 Task: Look for space in Pozoblanco, Spain from 1st June, 2023 to 9th June, 2023 for 4 adults in price range Rs.6000 to Rs.12000. Place can be entire place with 2 bedrooms having 2 beds and 2 bathrooms. Property type can be house, flat, guest house. Booking option can be shelf check-in. Required host language is English.
Action: Mouse moved to (265, 134)
Screenshot: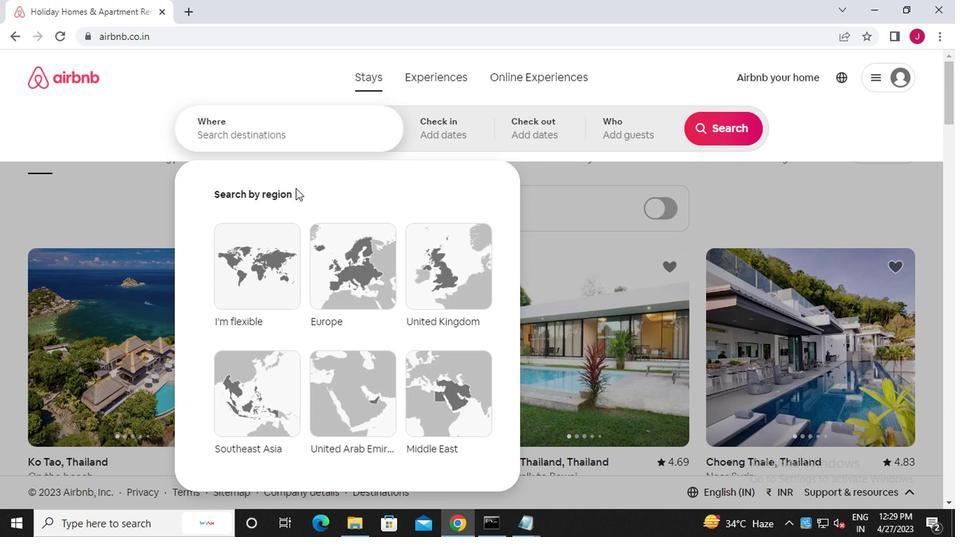 
Action: Mouse pressed left at (265, 134)
Screenshot: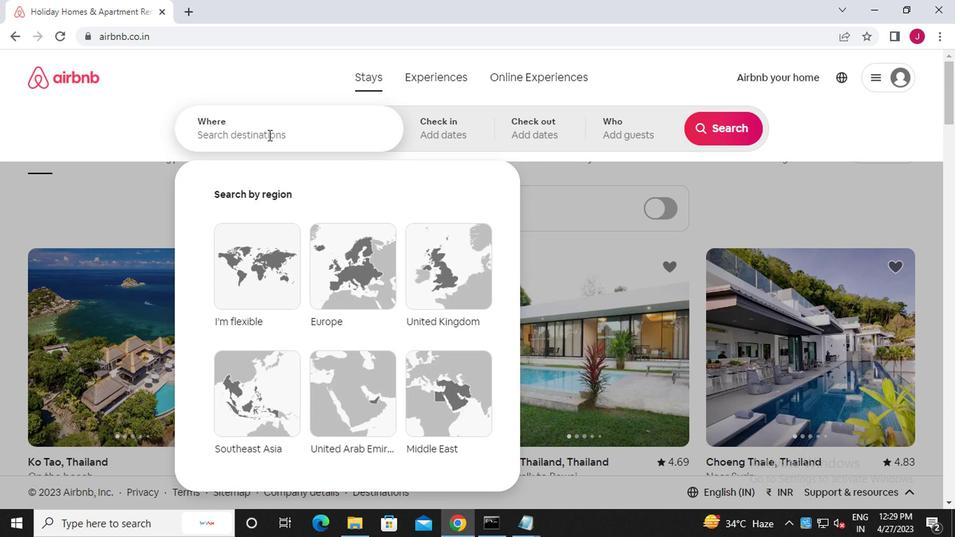 
Action: Key pressed p<Key.caps_lock>ozoblanco
Screenshot: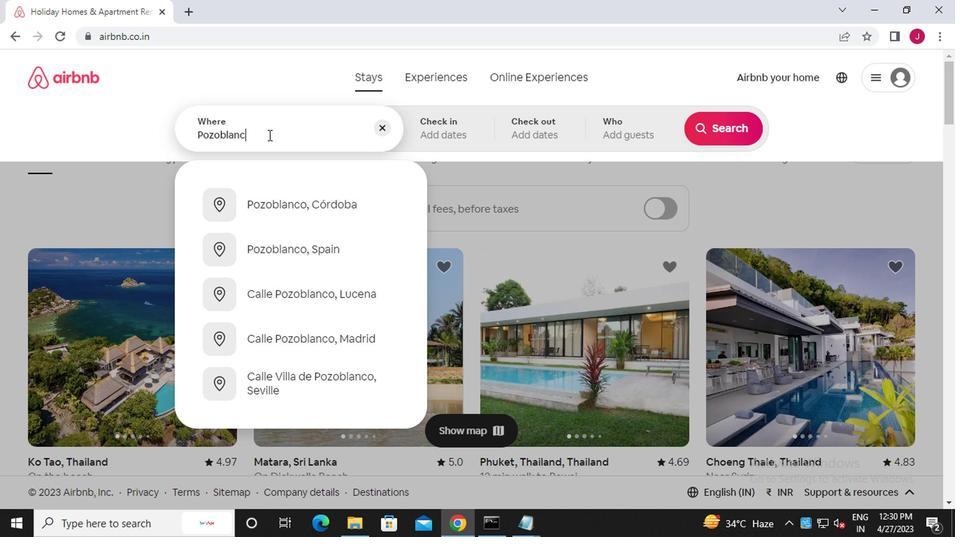 
Action: Mouse moved to (313, 252)
Screenshot: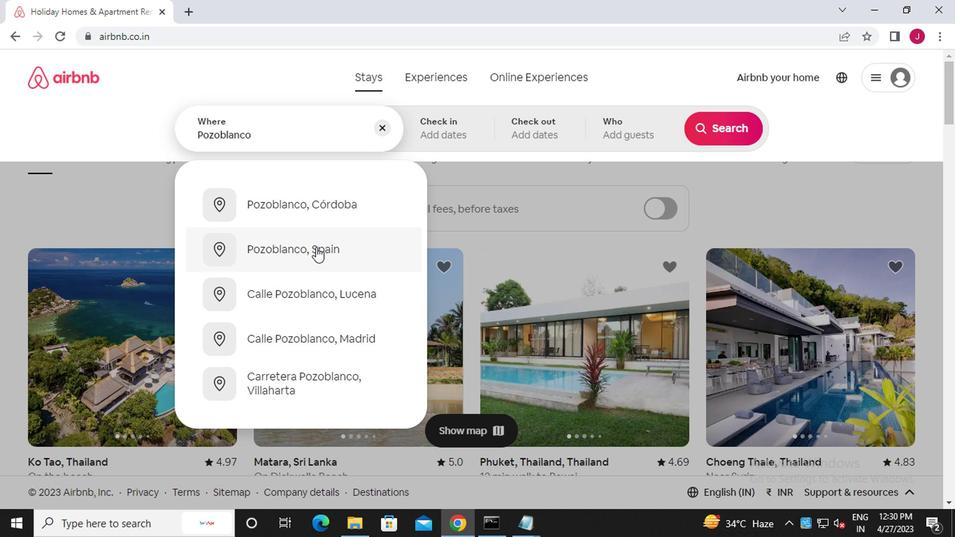 
Action: Mouse pressed left at (313, 252)
Screenshot: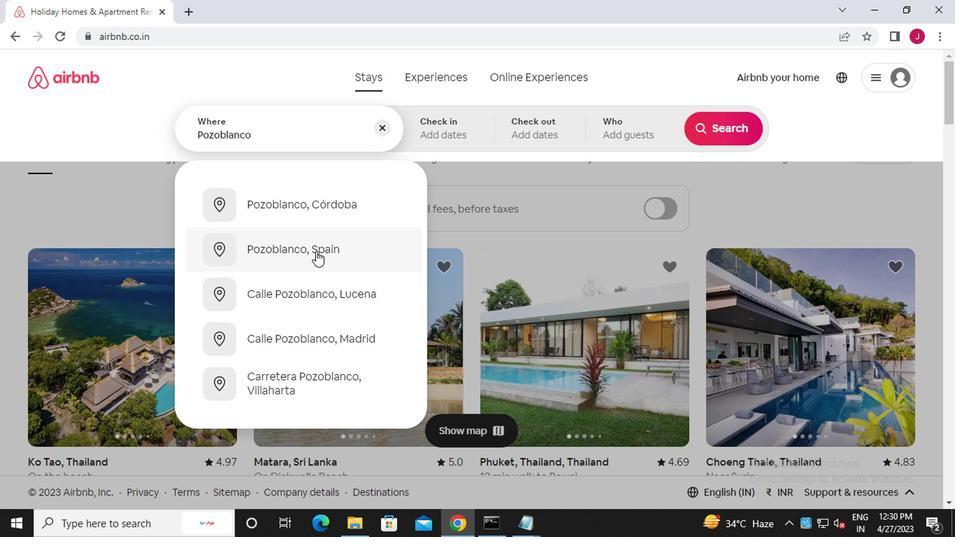
Action: Mouse moved to (714, 244)
Screenshot: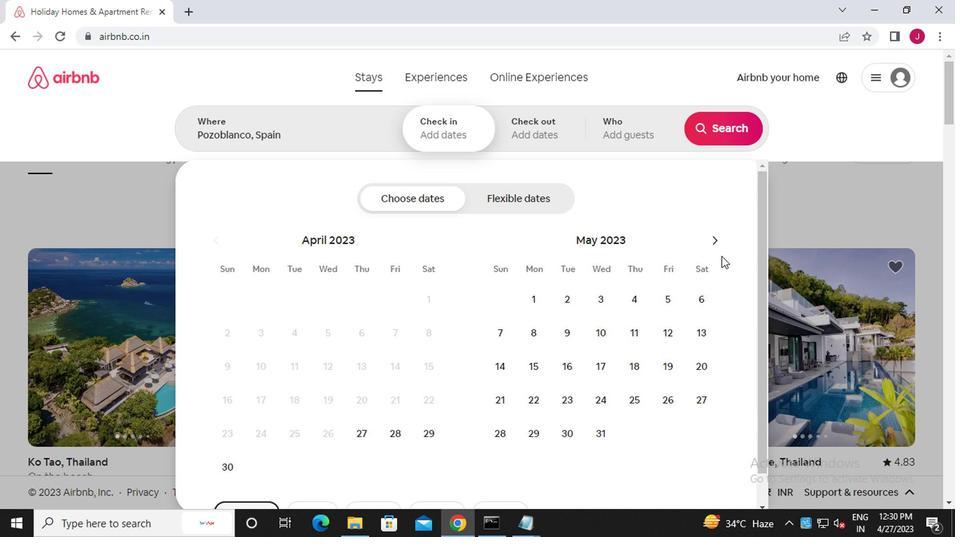 
Action: Mouse pressed left at (714, 244)
Screenshot: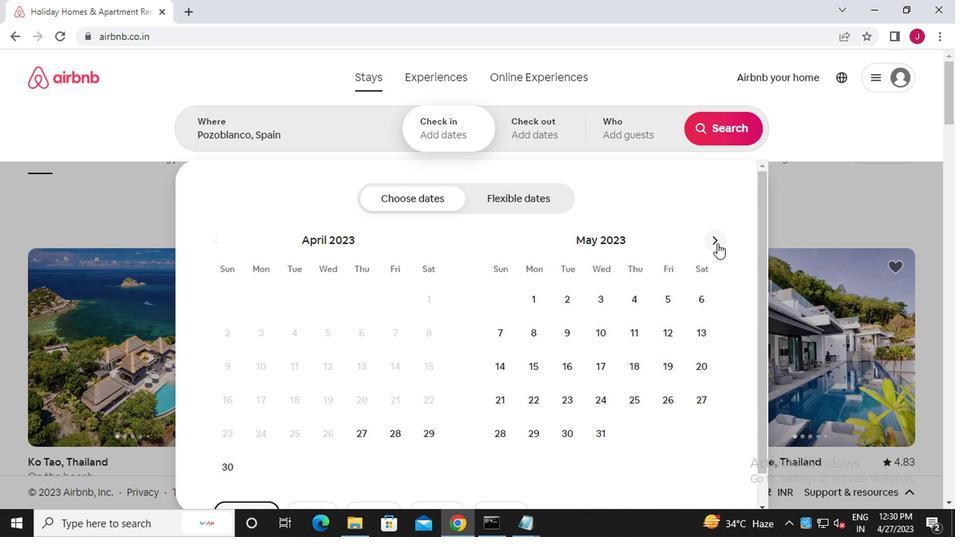 
Action: Mouse moved to (630, 306)
Screenshot: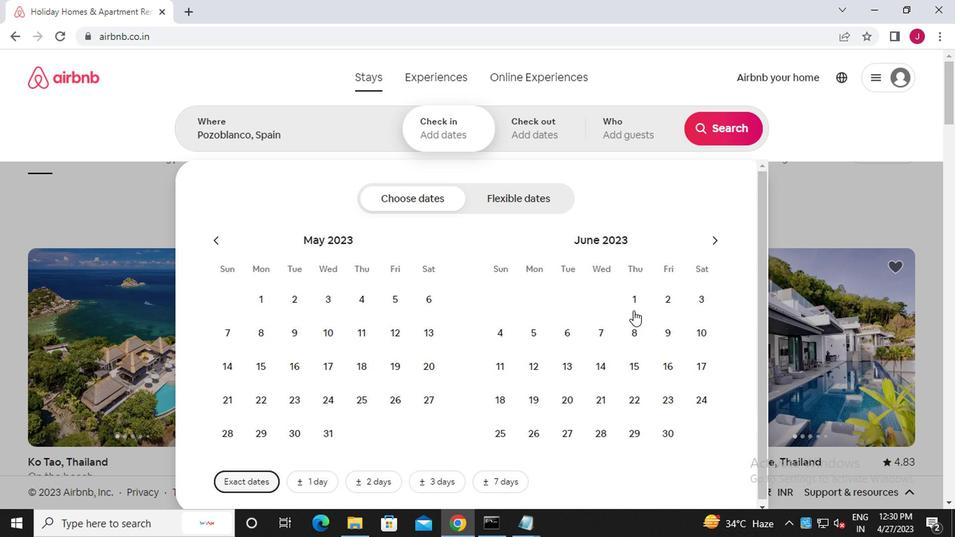 
Action: Mouse pressed left at (630, 306)
Screenshot: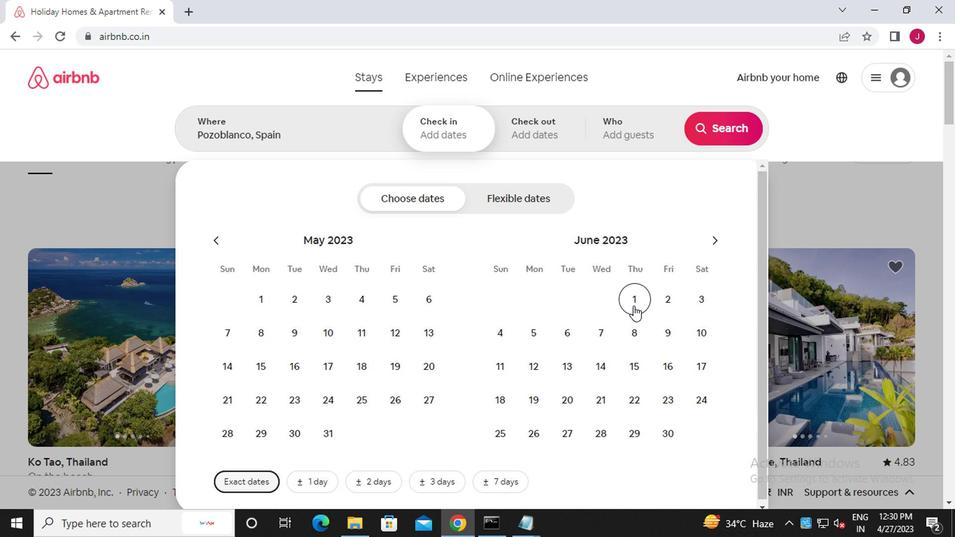 
Action: Mouse moved to (653, 335)
Screenshot: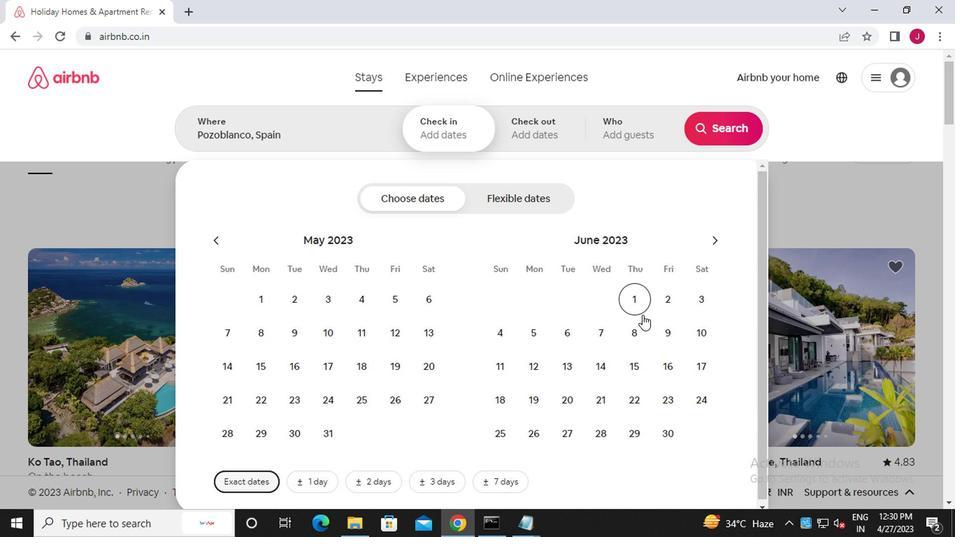 
Action: Mouse pressed left at (653, 335)
Screenshot: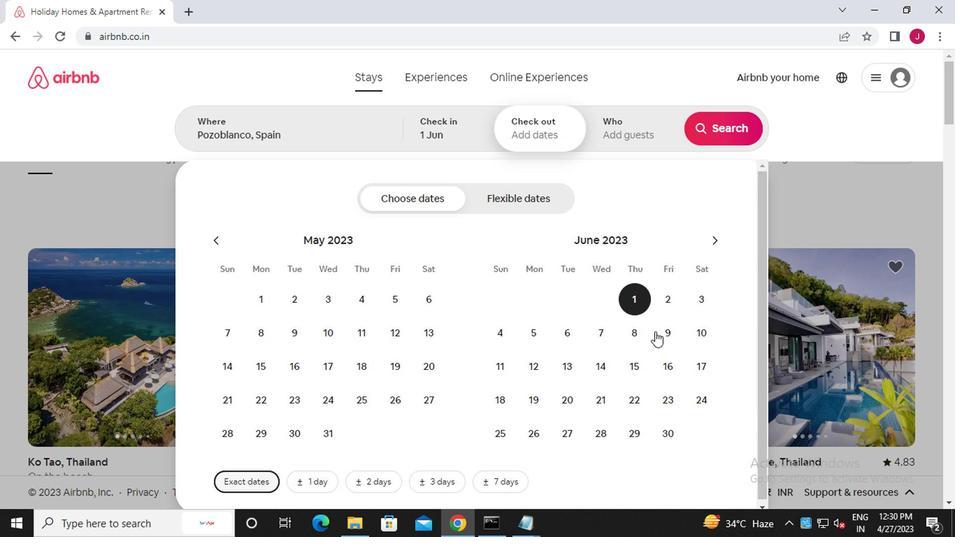 
Action: Mouse moved to (624, 127)
Screenshot: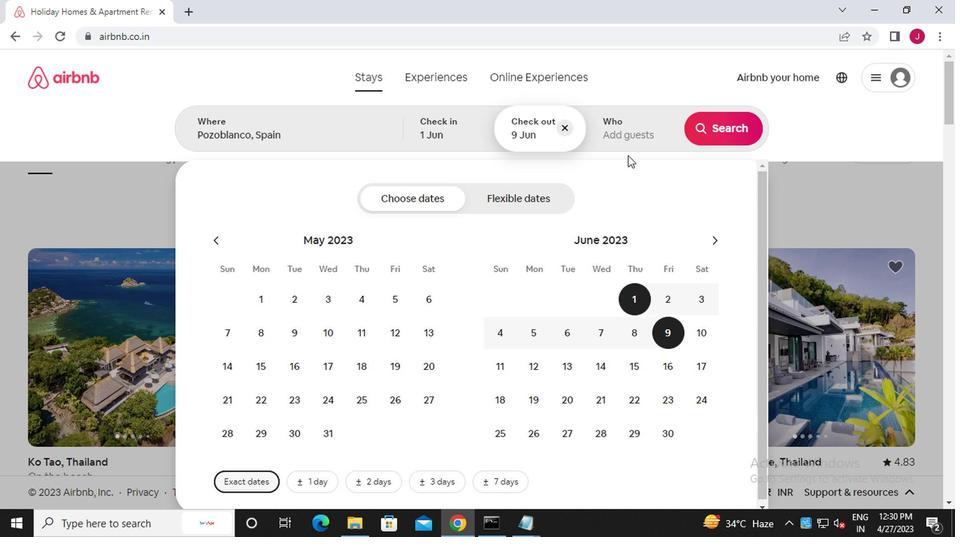 
Action: Mouse pressed left at (624, 127)
Screenshot: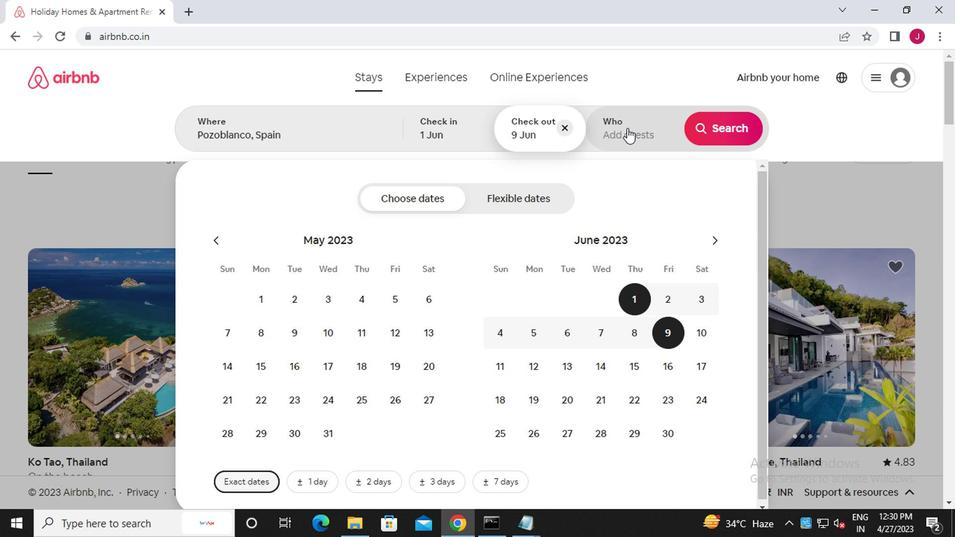 
Action: Mouse moved to (727, 204)
Screenshot: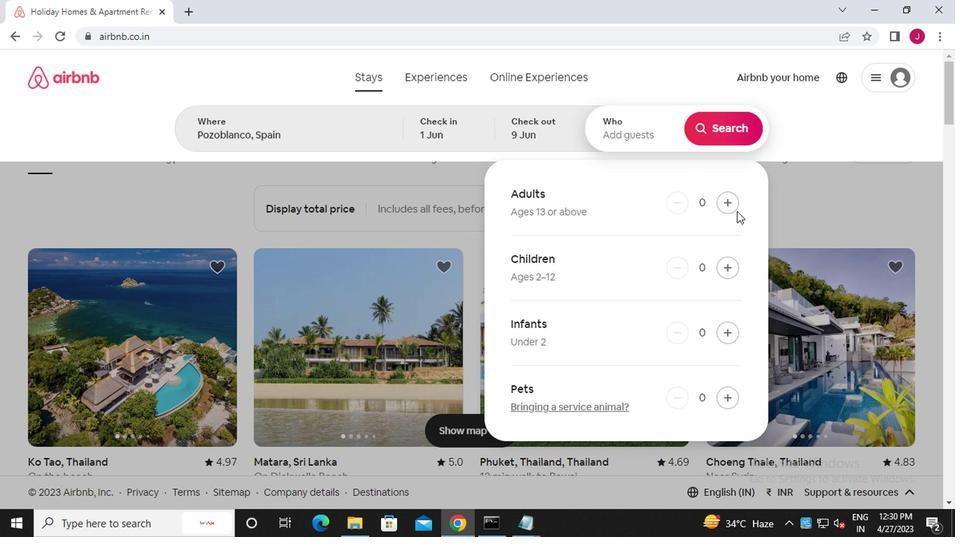 
Action: Mouse pressed left at (727, 204)
Screenshot: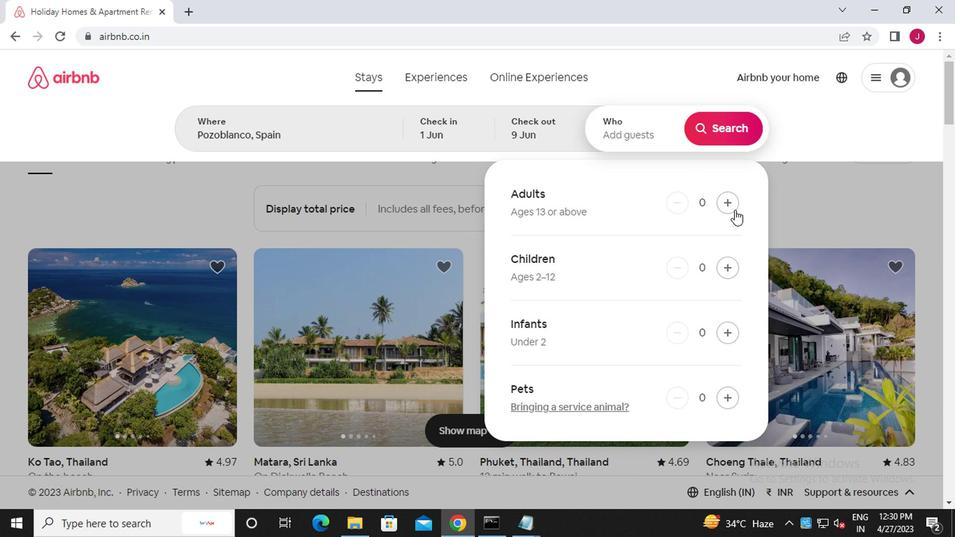 
Action: Mouse pressed left at (727, 204)
Screenshot: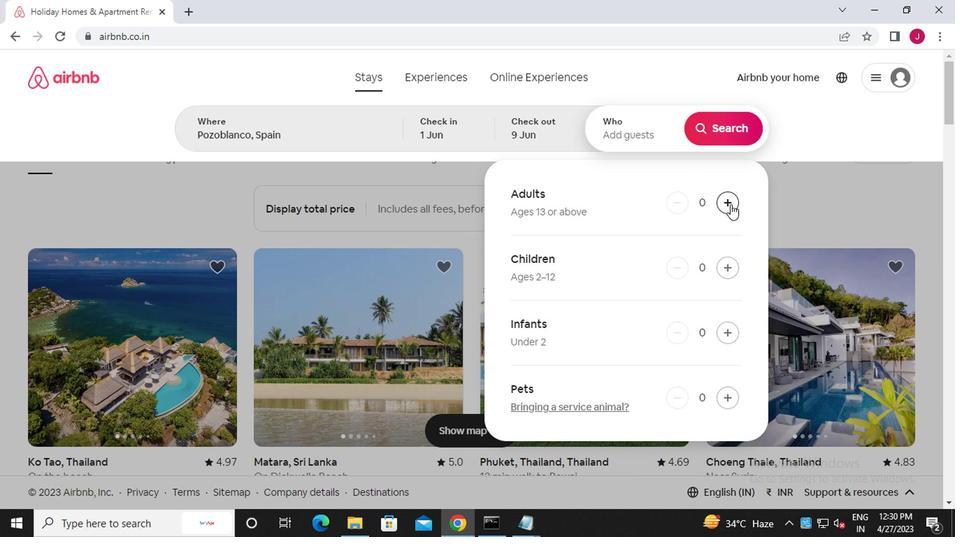 
Action: Mouse pressed left at (727, 204)
Screenshot: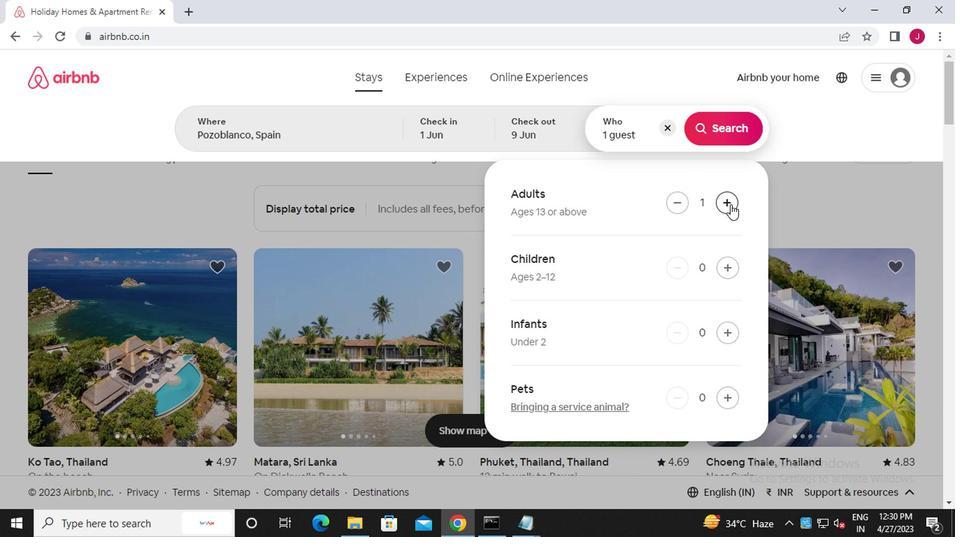 
Action: Mouse pressed left at (727, 204)
Screenshot: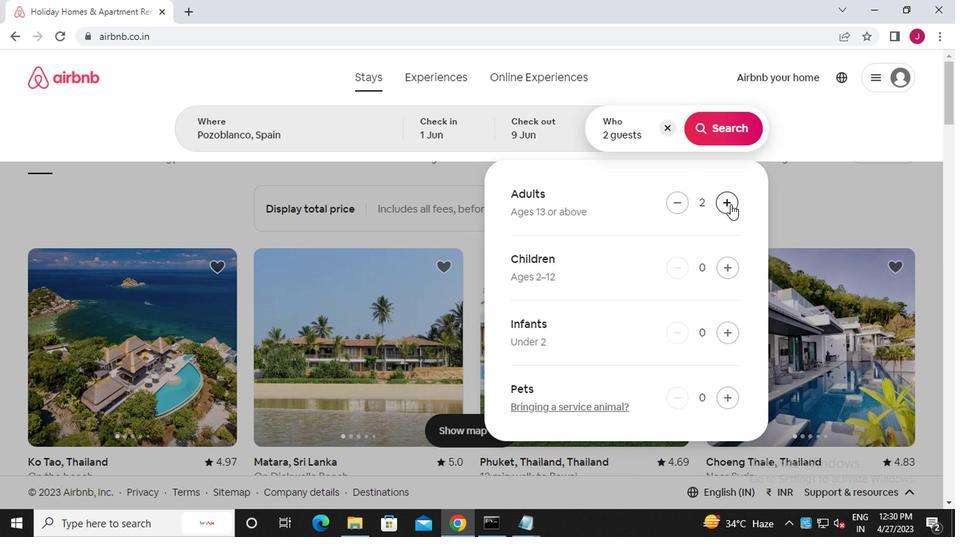 
Action: Mouse moved to (716, 132)
Screenshot: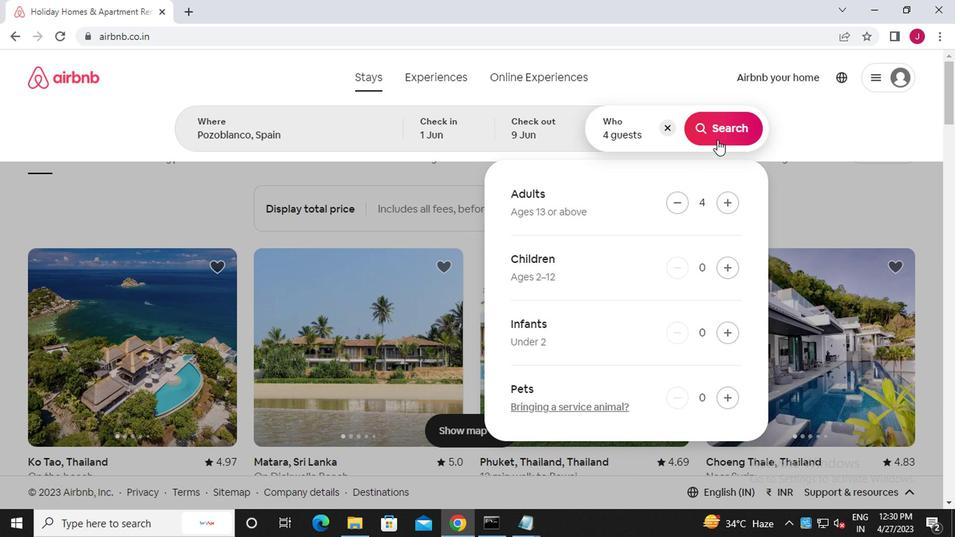 
Action: Mouse pressed left at (716, 132)
Screenshot: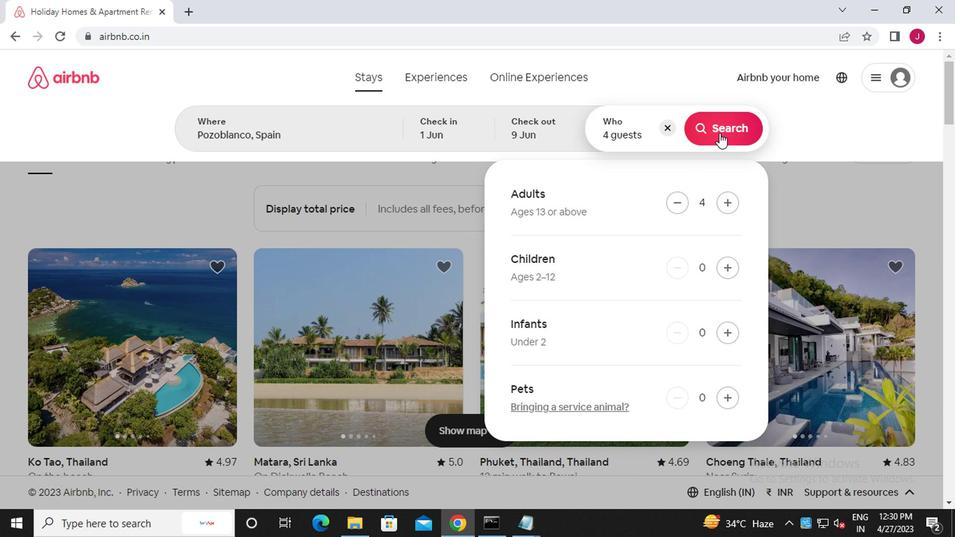 
Action: Mouse moved to (894, 133)
Screenshot: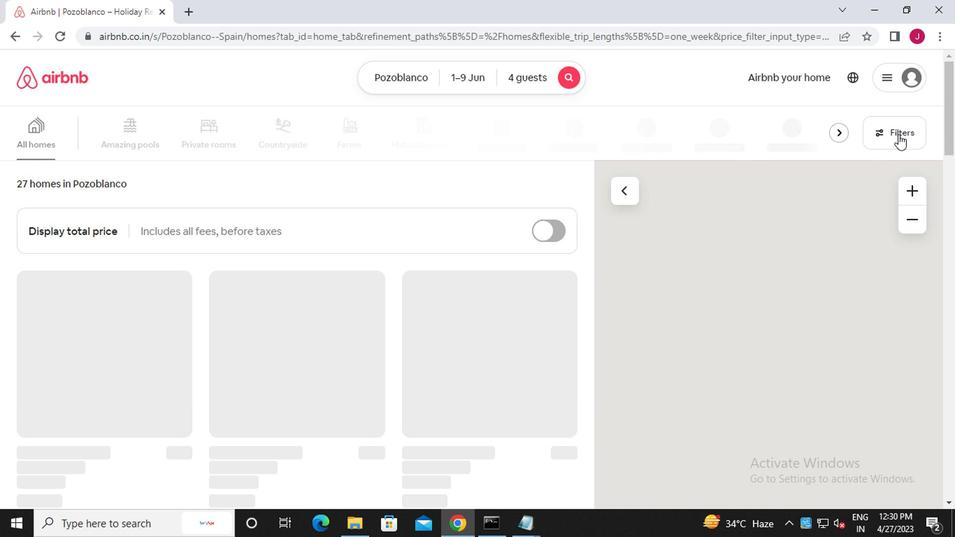 
Action: Mouse pressed left at (894, 133)
Screenshot: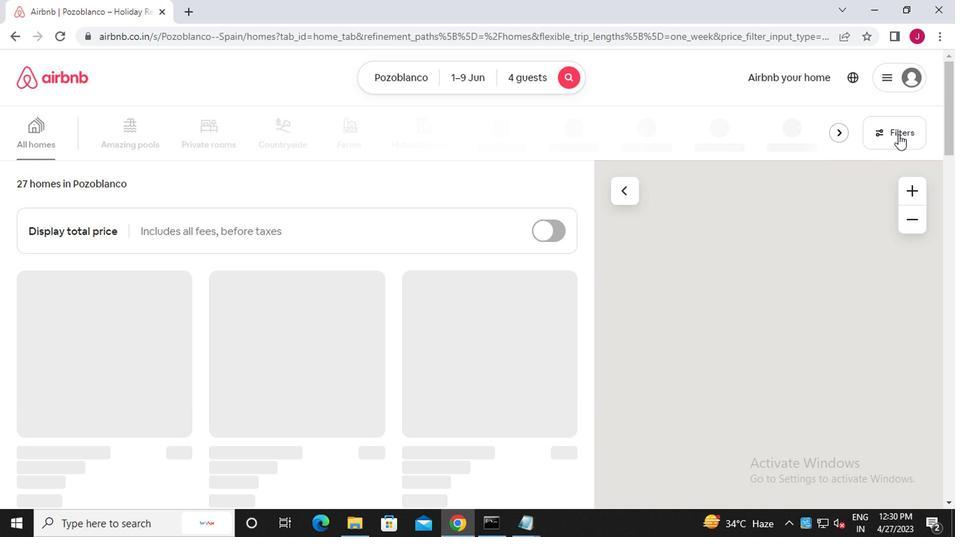 
Action: Mouse moved to (303, 311)
Screenshot: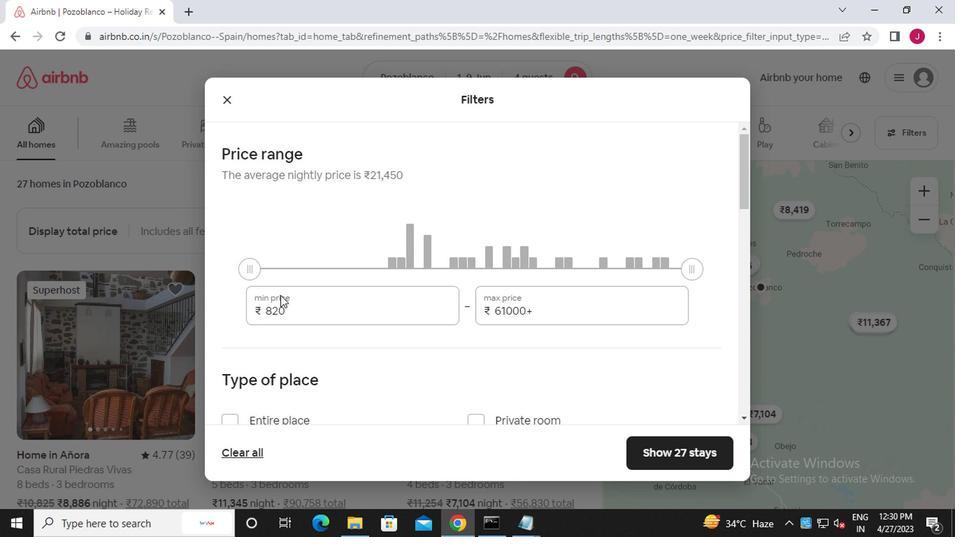 
Action: Mouse pressed left at (303, 311)
Screenshot: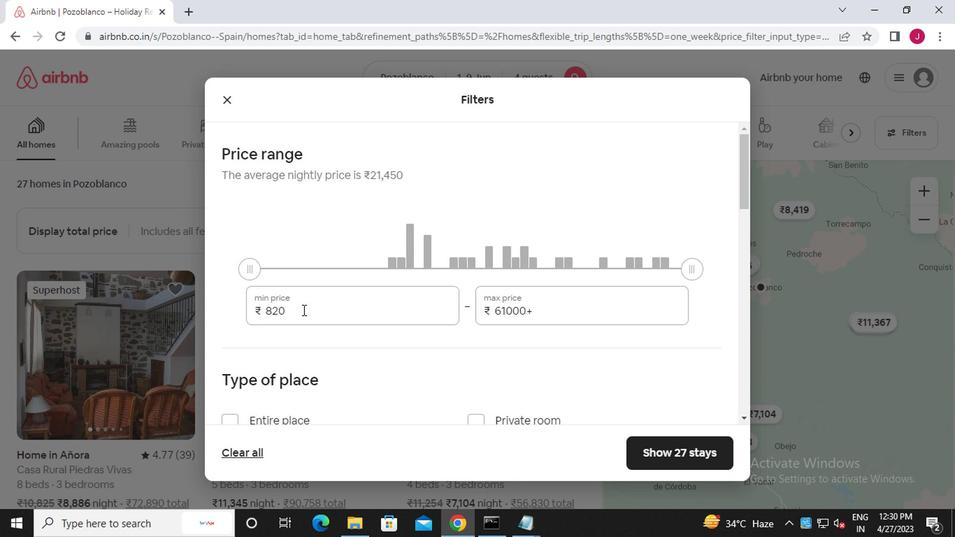 
Action: Mouse moved to (301, 311)
Screenshot: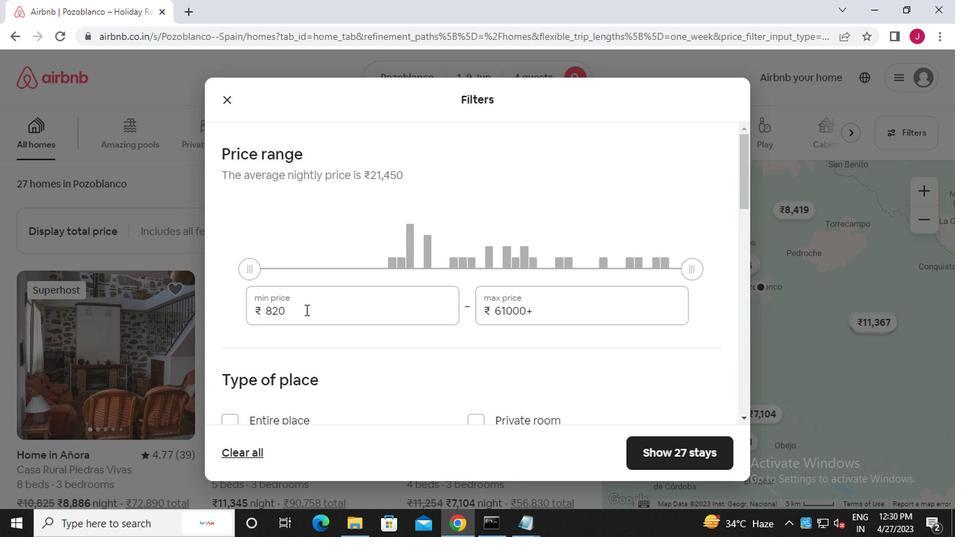
Action: Key pressed <Key.backspace><Key.backspace><Key.backspace><<102>><<96>><<96>><<96>>
Screenshot: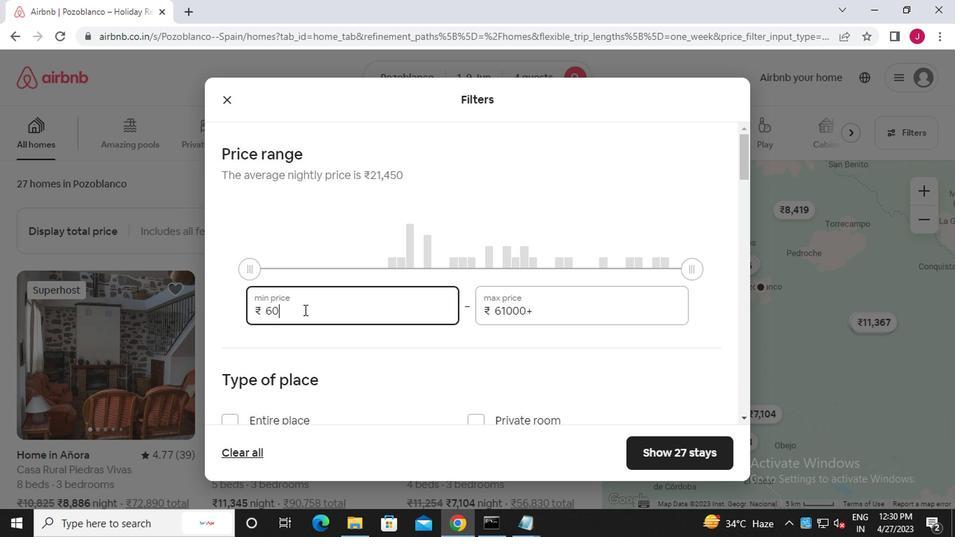 
Action: Mouse moved to (573, 309)
Screenshot: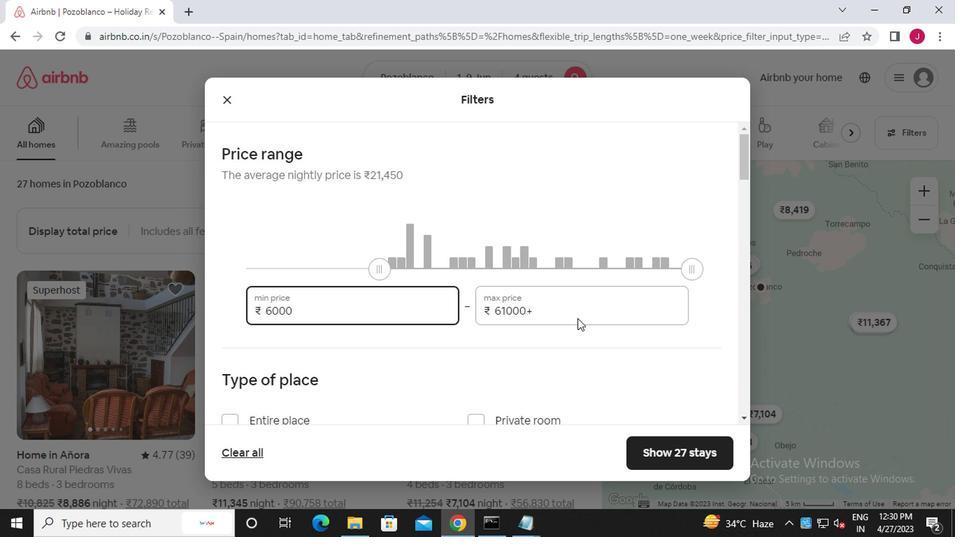 
Action: Mouse pressed left at (573, 309)
Screenshot: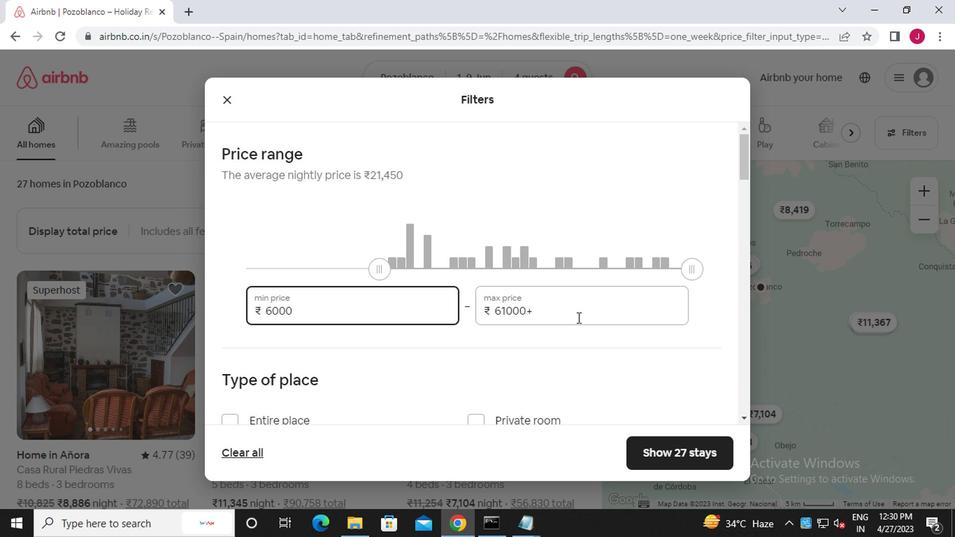
Action: Mouse moved to (558, 308)
Screenshot: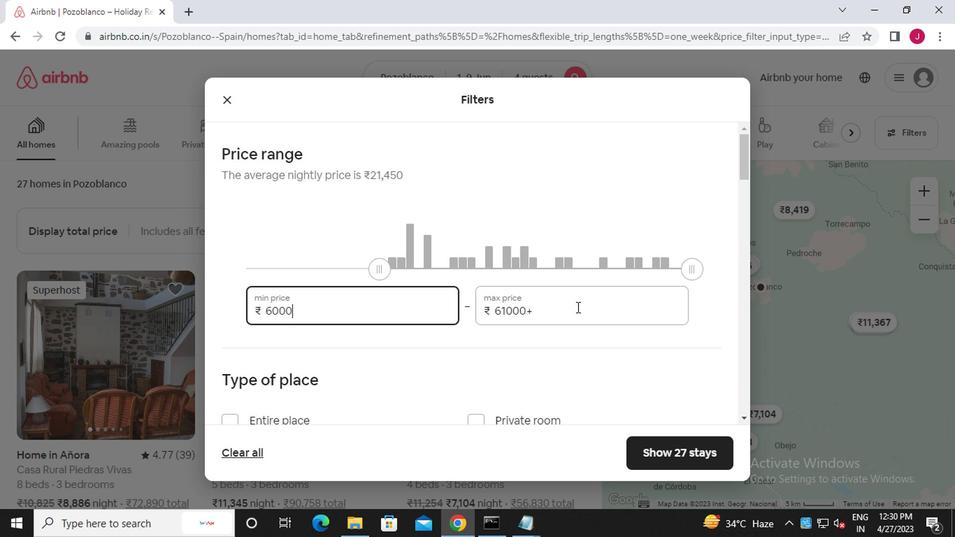 
Action: Key pressed <Key.backspace><Key.backspace><Key.backspace><Key.backspace><Key.backspace><Key.backspace><Key.backspace><Key.backspace><Key.backspace><Key.backspace><<97>><<98>><<96>><<96>><<96>>
Screenshot: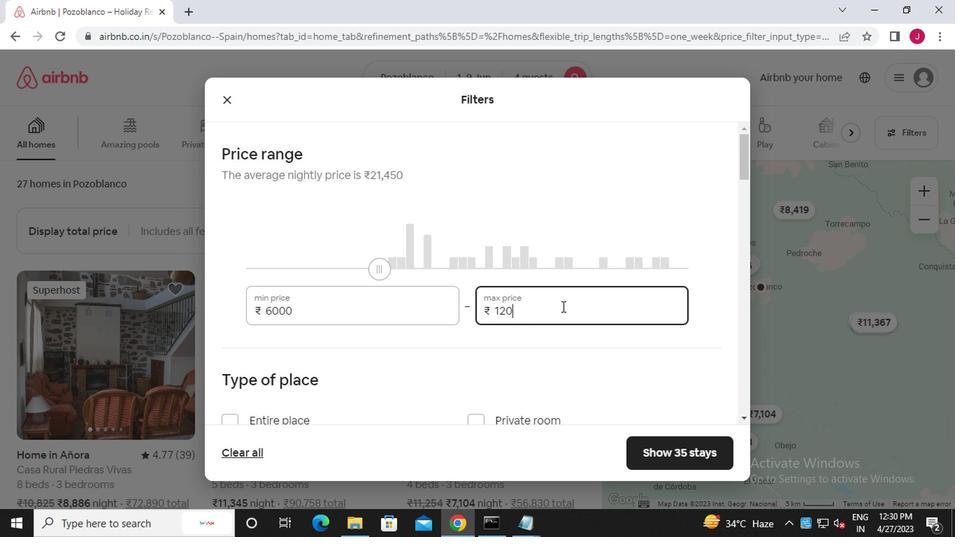 
Action: Mouse moved to (557, 308)
Screenshot: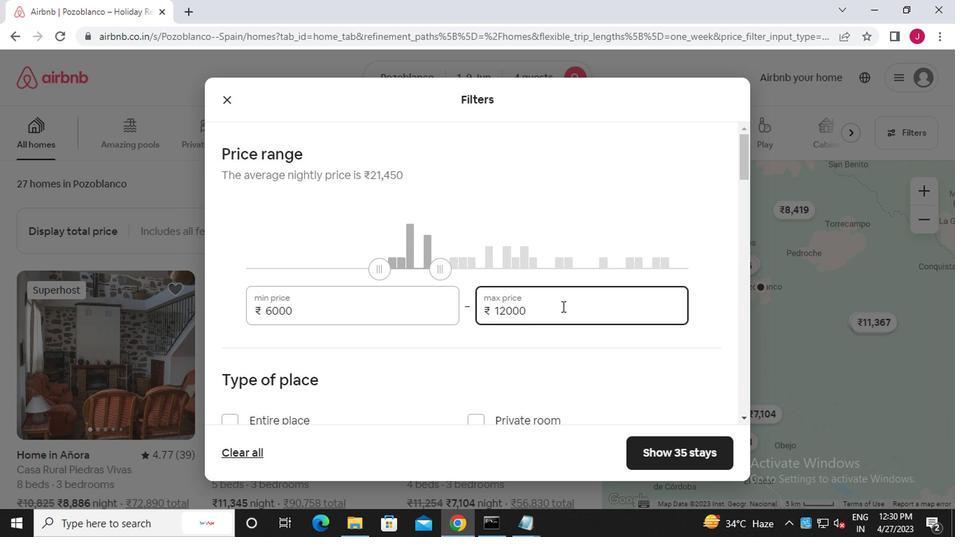 
Action: Mouse scrolled (557, 307) with delta (0, 0)
Screenshot: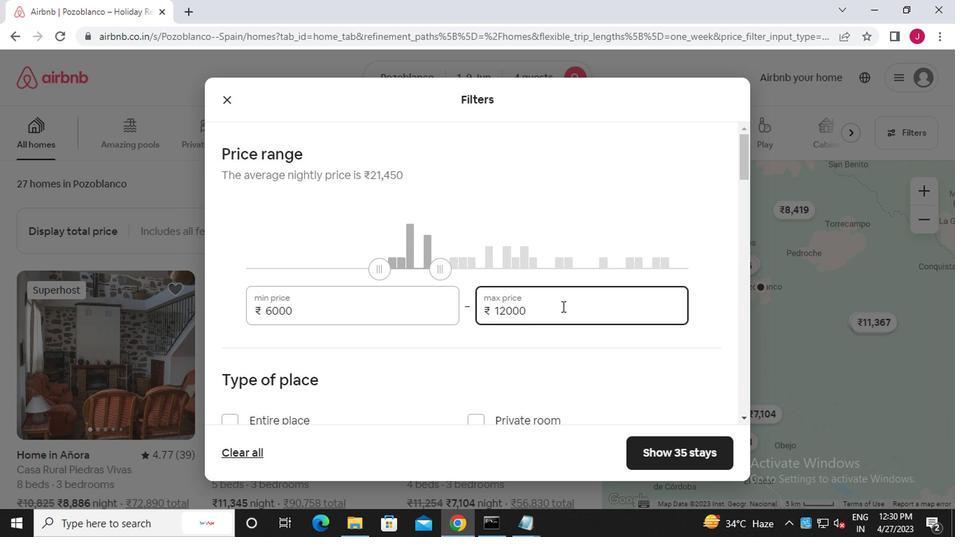 
Action: Mouse scrolled (557, 307) with delta (0, 0)
Screenshot: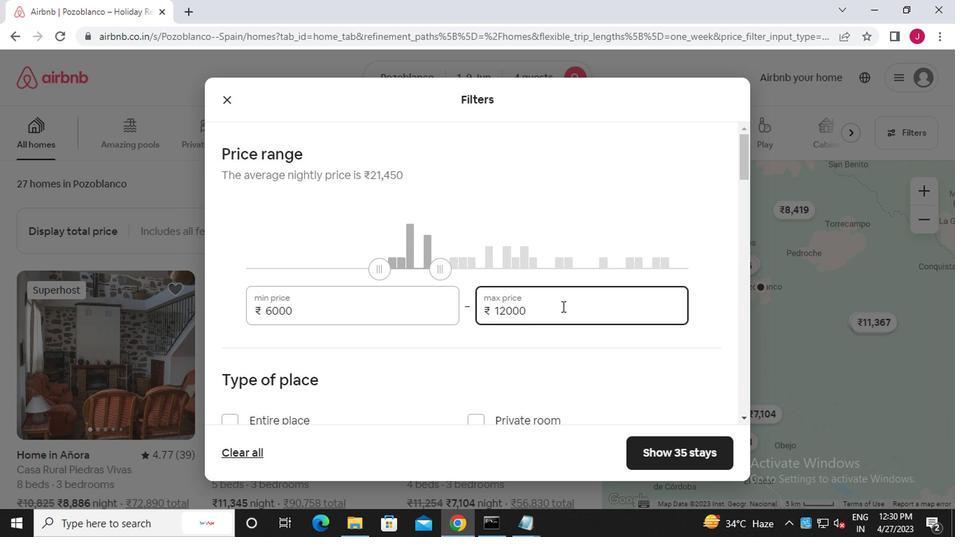 
Action: Mouse moved to (557, 309)
Screenshot: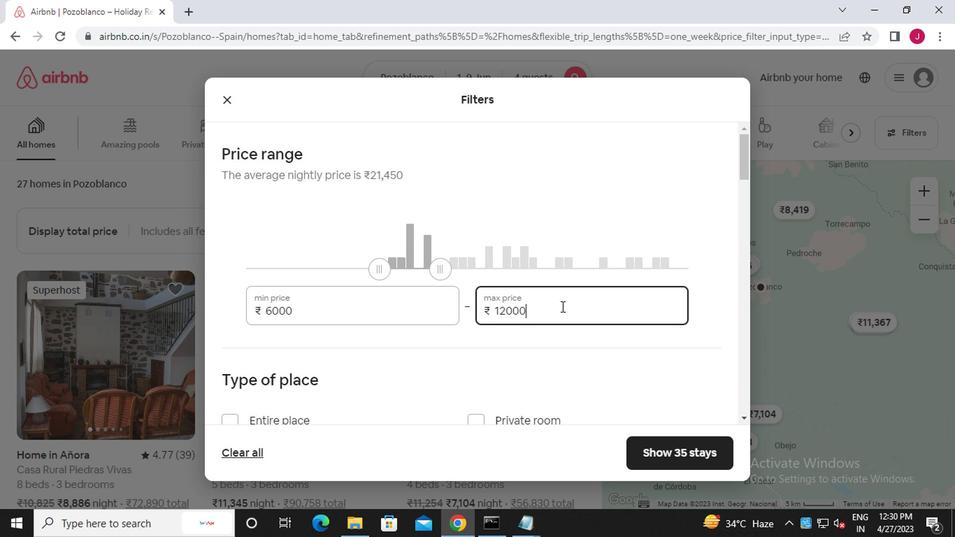 
Action: Mouse scrolled (557, 308) with delta (0, 0)
Screenshot: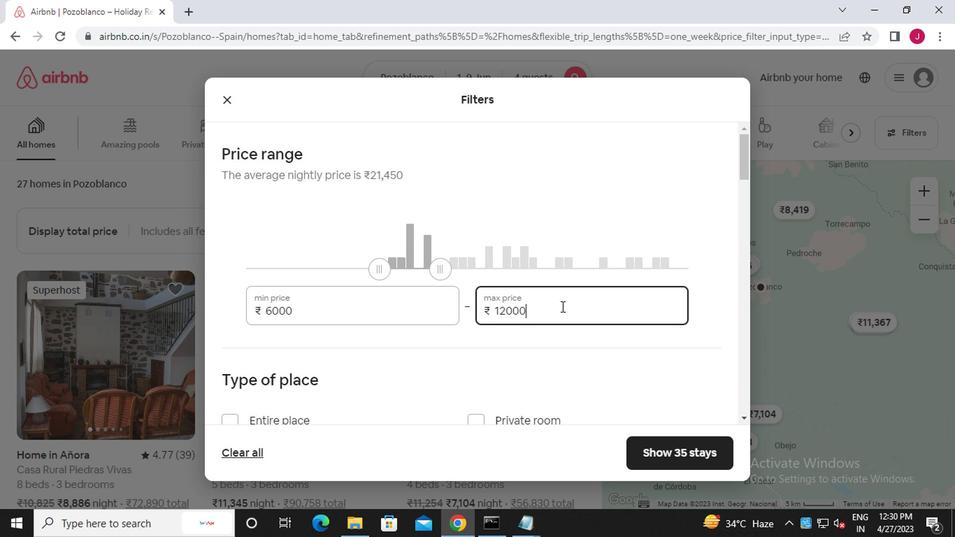 
Action: Mouse moved to (231, 211)
Screenshot: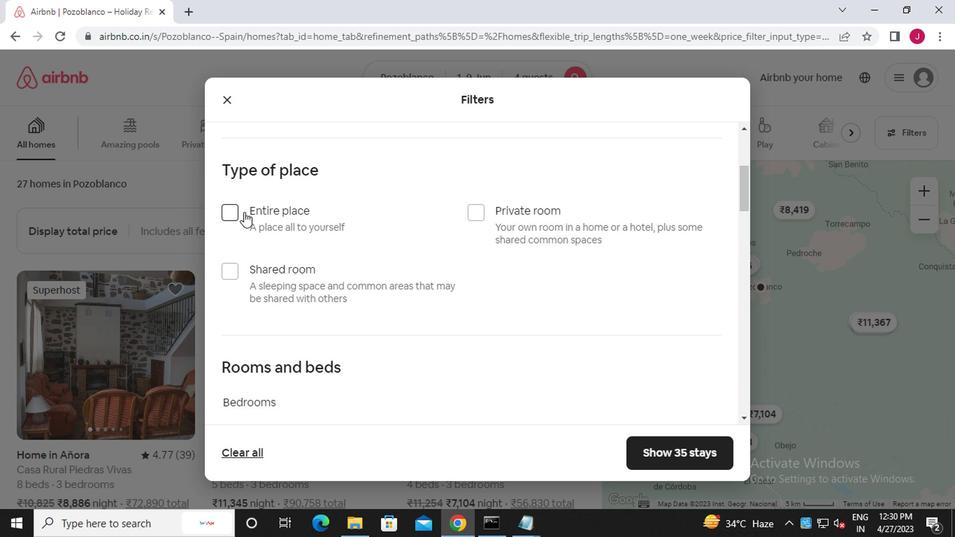 
Action: Mouse pressed left at (231, 211)
Screenshot: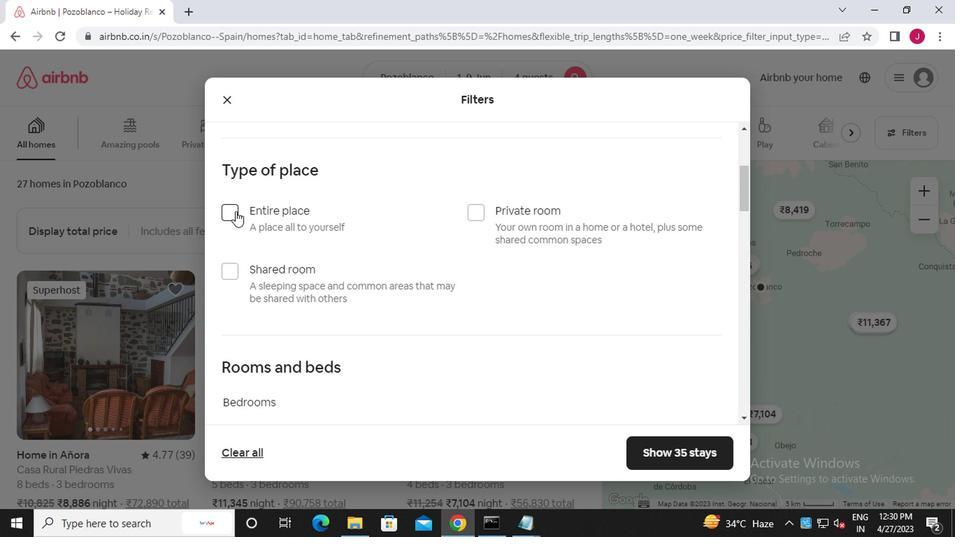 
Action: Mouse moved to (304, 244)
Screenshot: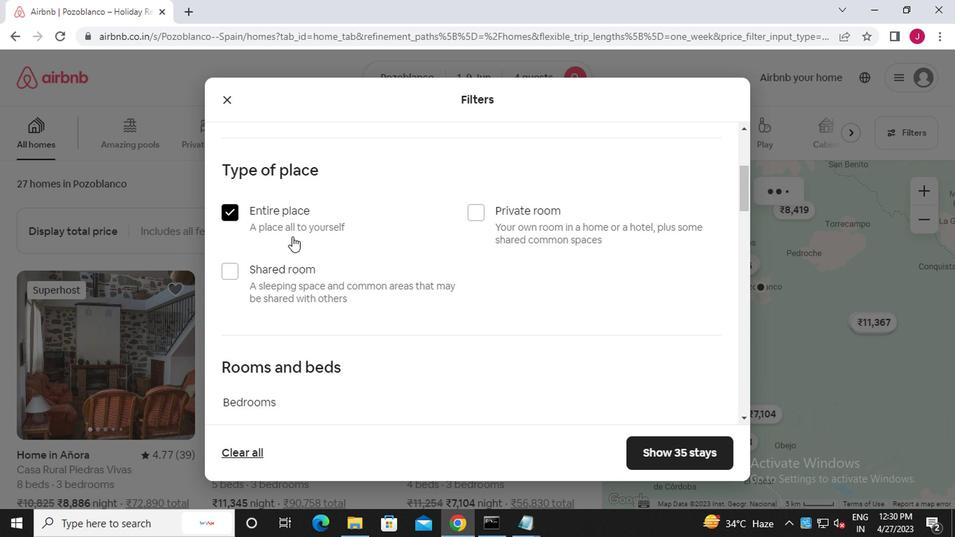 
Action: Mouse scrolled (304, 244) with delta (0, 0)
Screenshot: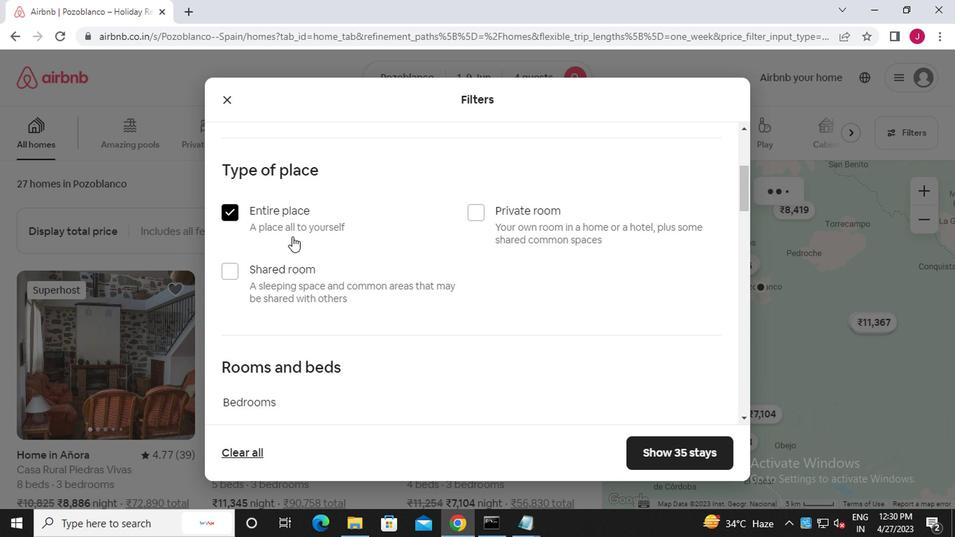 
Action: Mouse moved to (304, 245)
Screenshot: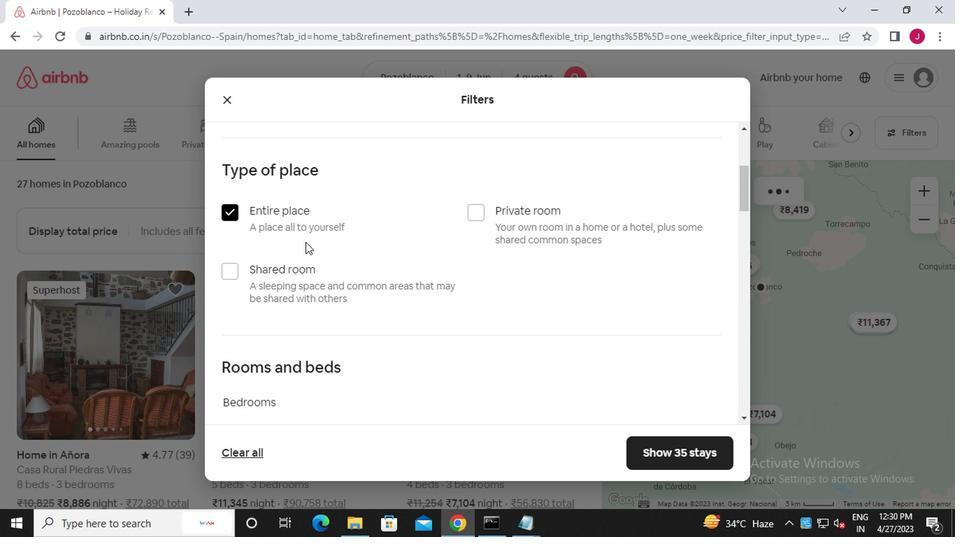 
Action: Mouse scrolled (304, 244) with delta (0, 0)
Screenshot: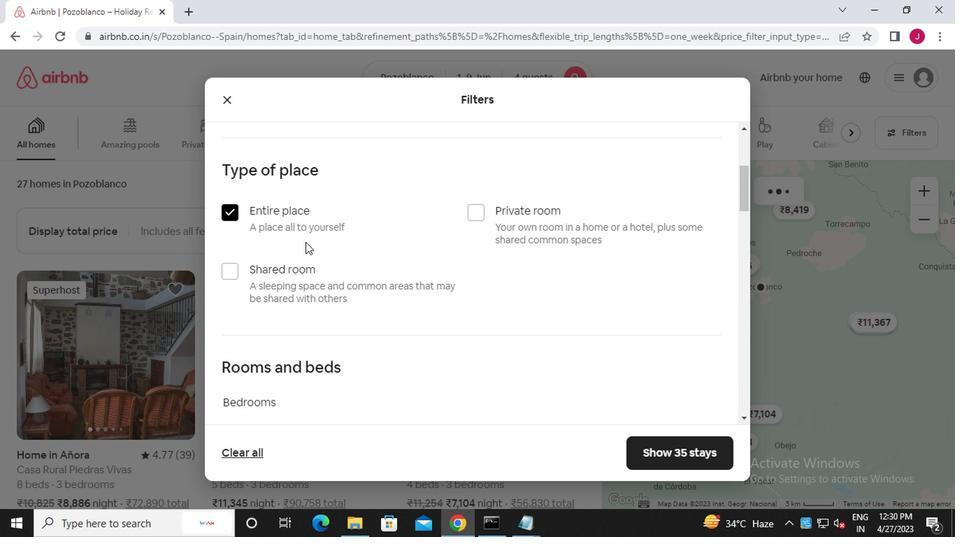 
Action: Mouse moved to (304, 245)
Screenshot: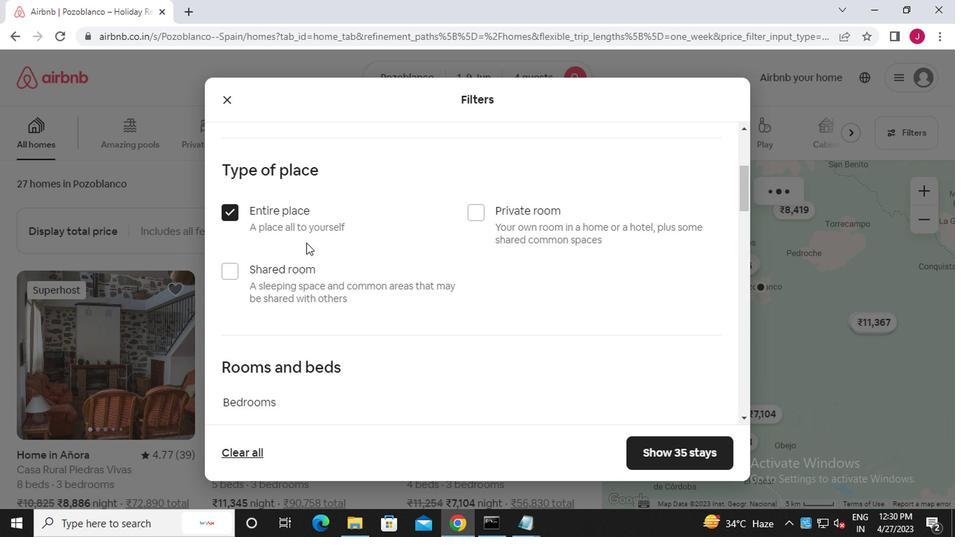 
Action: Mouse scrolled (304, 244) with delta (0, 0)
Screenshot: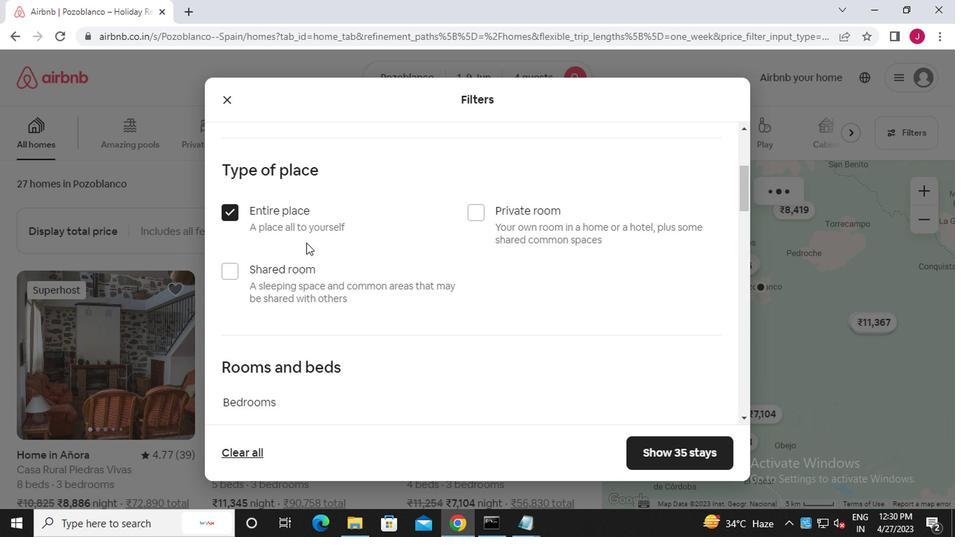 
Action: Mouse scrolled (304, 244) with delta (0, 0)
Screenshot: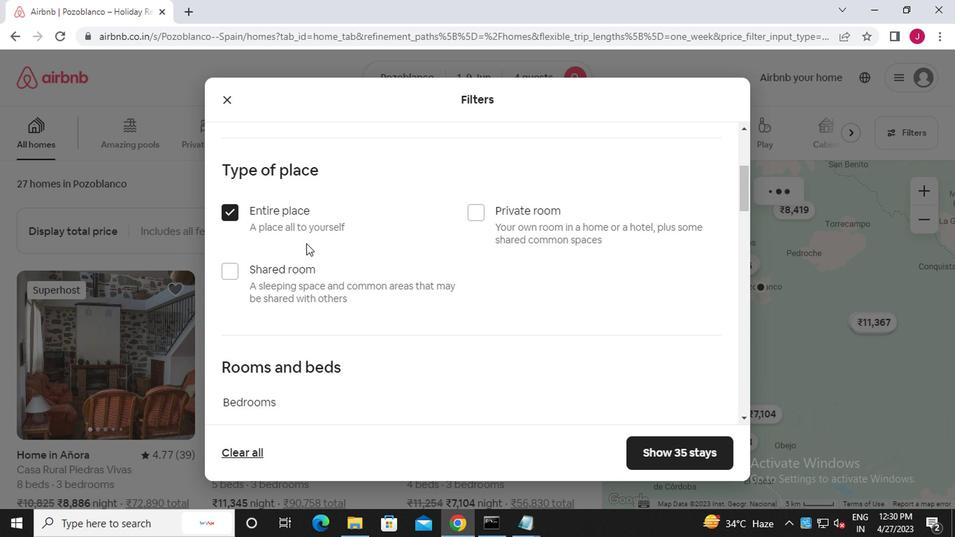 
Action: Mouse moved to (350, 167)
Screenshot: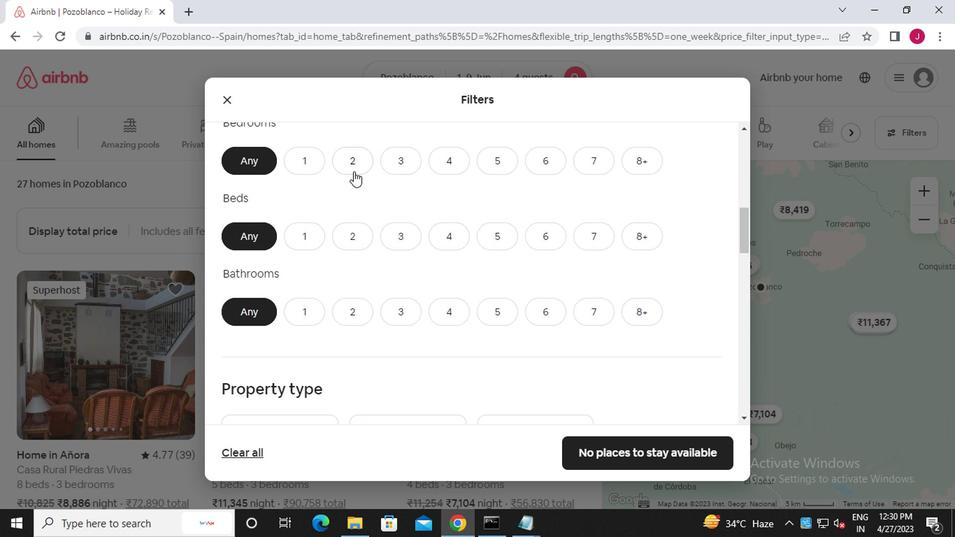 
Action: Mouse pressed left at (350, 167)
Screenshot: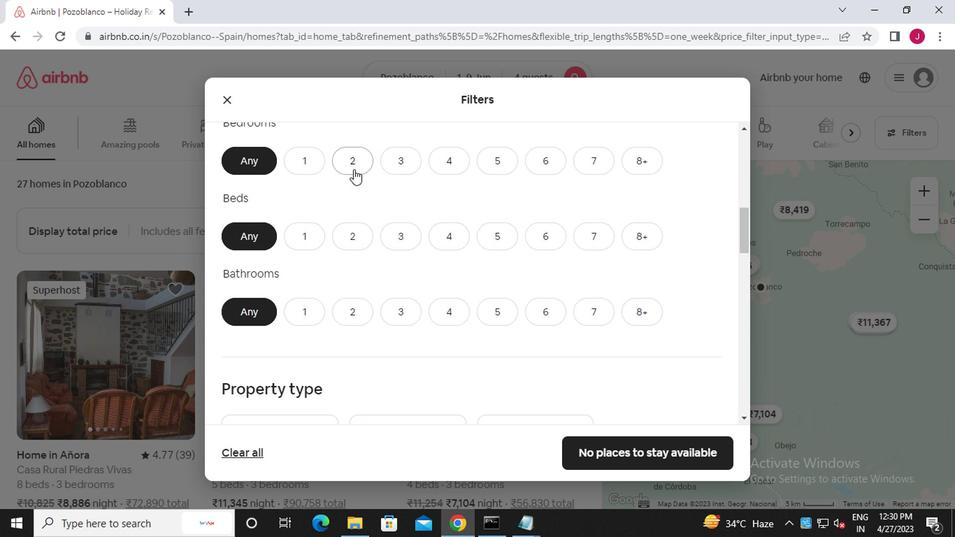 
Action: Mouse moved to (350, 240)
Screenshot: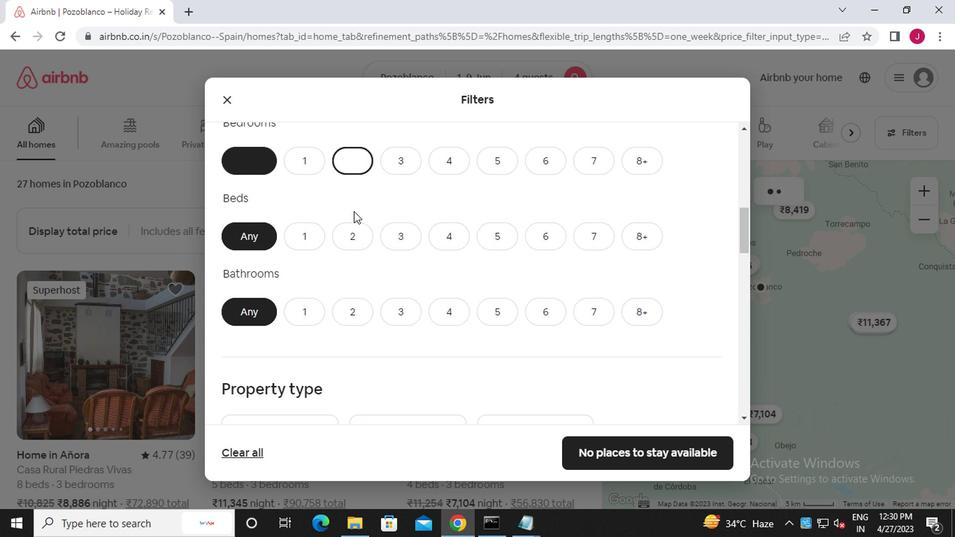 
Action: Mouse pressed left at (350, 240)
Screenshot: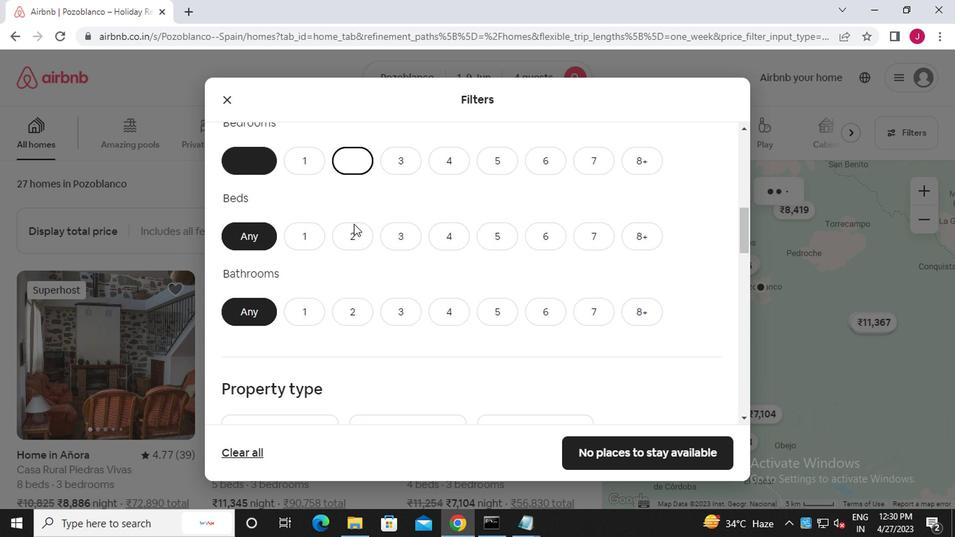 
Action: Mouse moved to (351, 304)
Screenshot: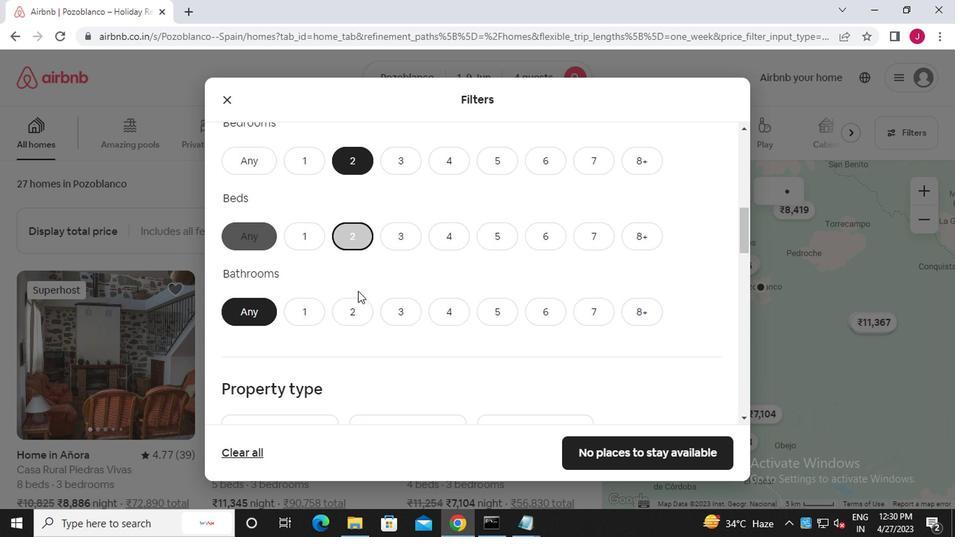 
Action: Mouse pressed left at (351, 304)
Screenshot: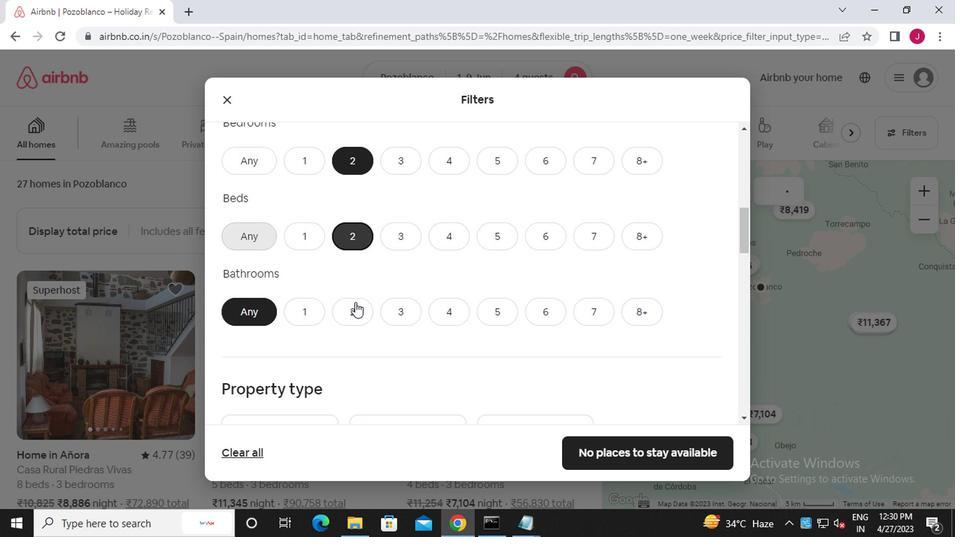 
Action: Mouse moved to (364, 316)
Screenshot: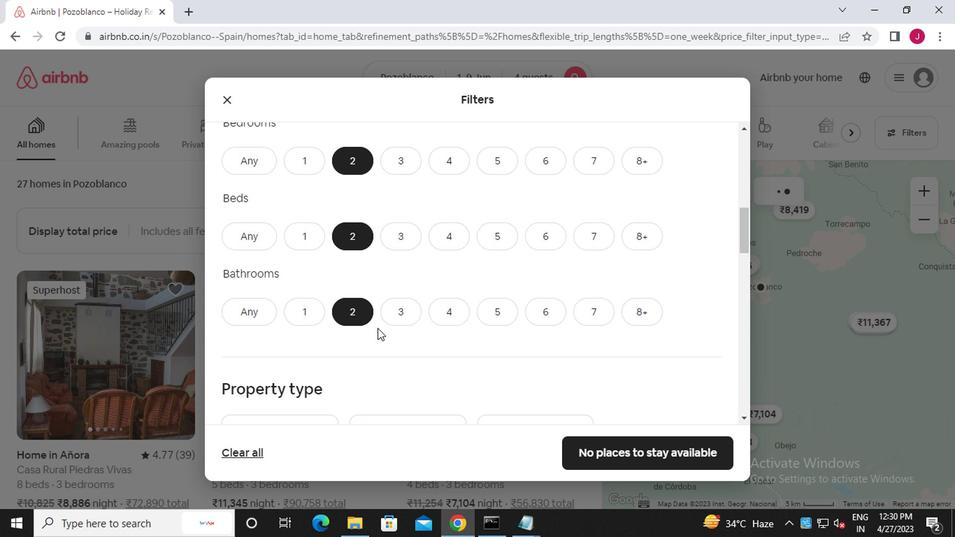 
Action: Mouse scrolled (364, 315) with delta (0, 0)
Screenshot: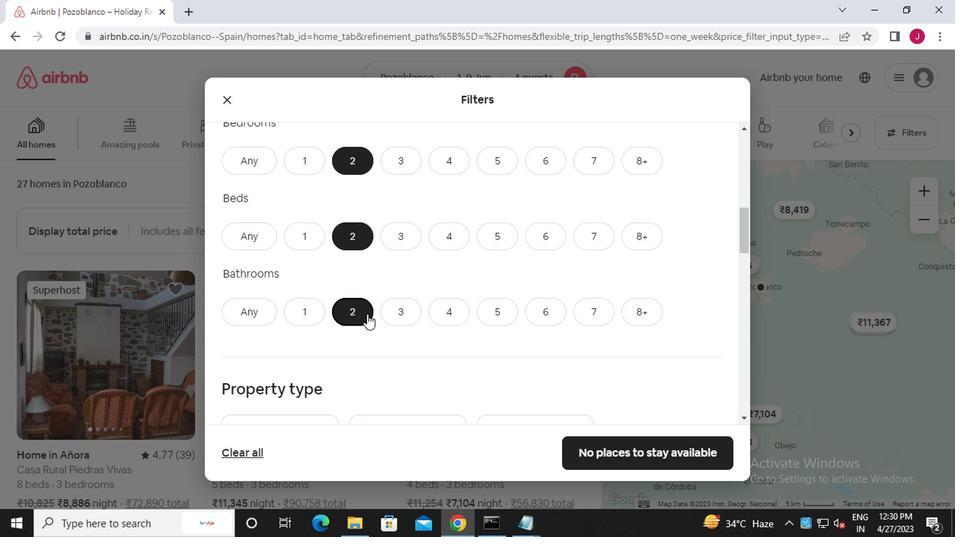 
Action: Mouse scrolled (364, 315) with delta (0, 0)
Screenshot: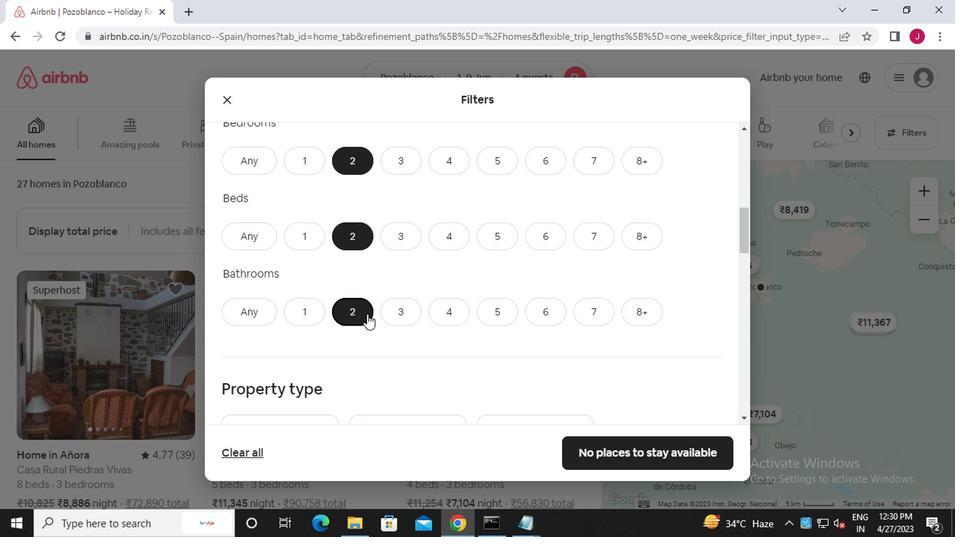 
Action: Mouse scrolled (364, 315) with delta (0, 0)
Screenshot: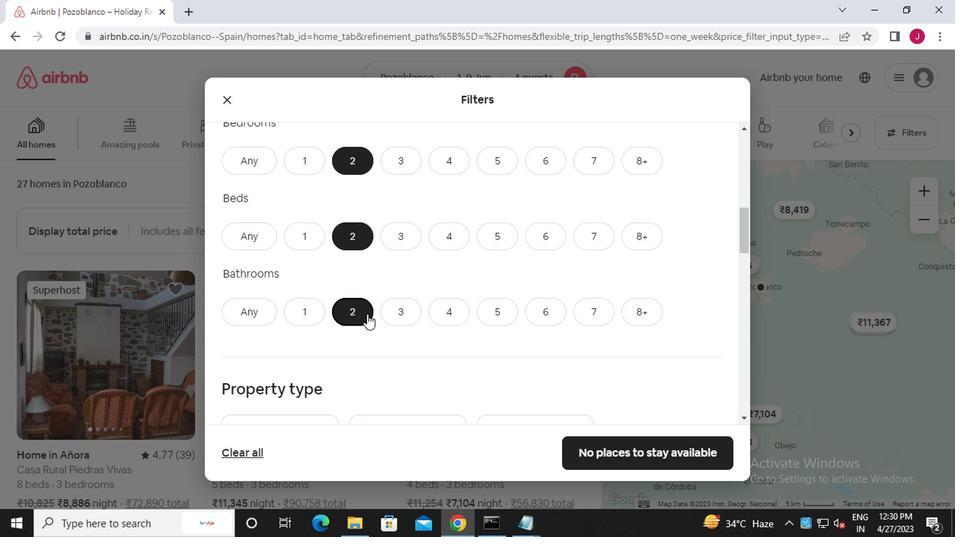 
Action: Mouse moved to (278, 262)
Screenshot: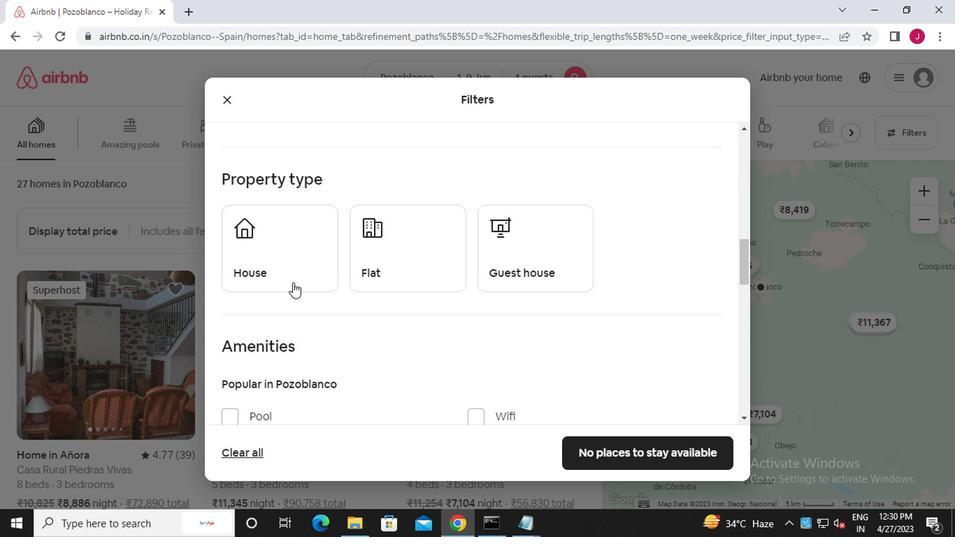 
Action: Mouse pressed left at (278, 262)
Screenshot: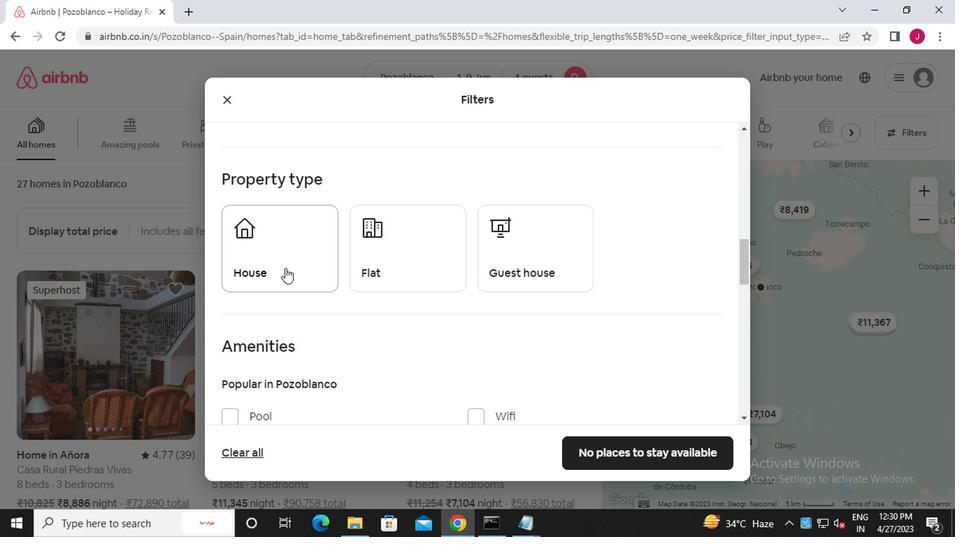 
Action: Mouse moved to (369, 267)
Screenshot: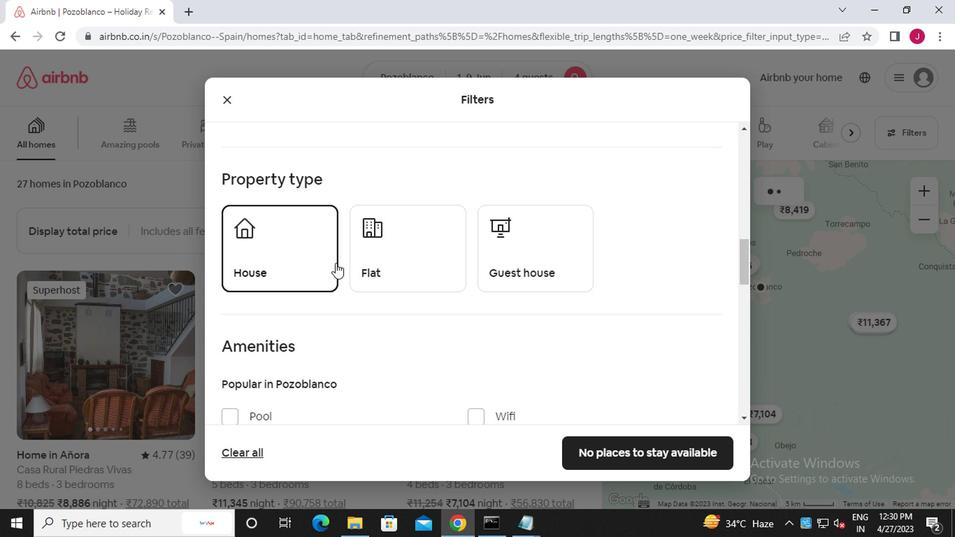 
Action: Mouse pressed left at (369, 267)
Screenshot: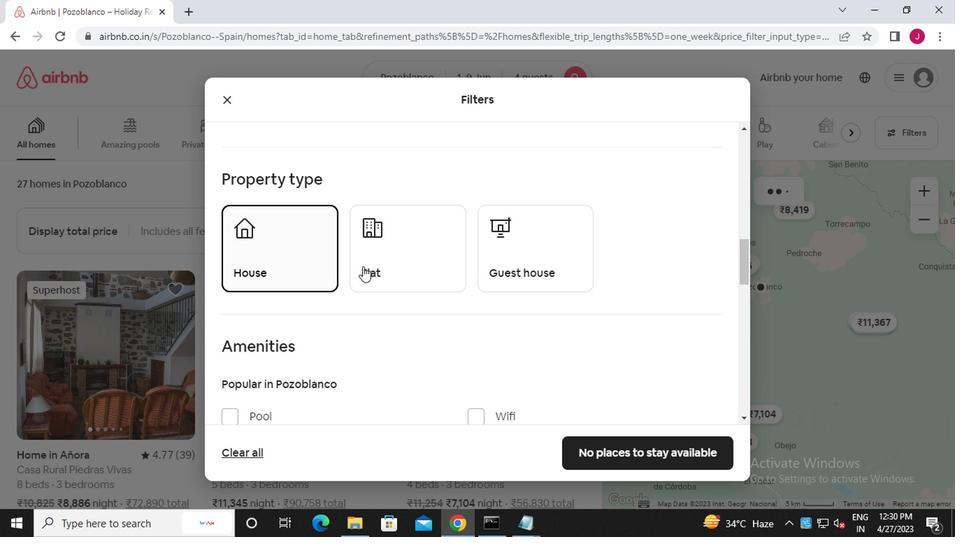 
Action: Mouse moved to (501, 264)
Screenshot: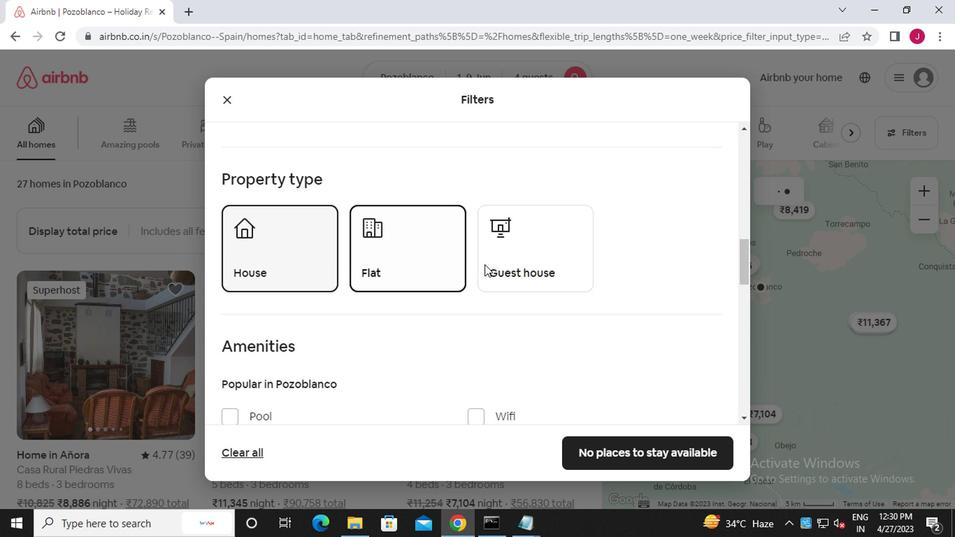 
Action: Mouse pressed left at (501, 264)
Screenshot: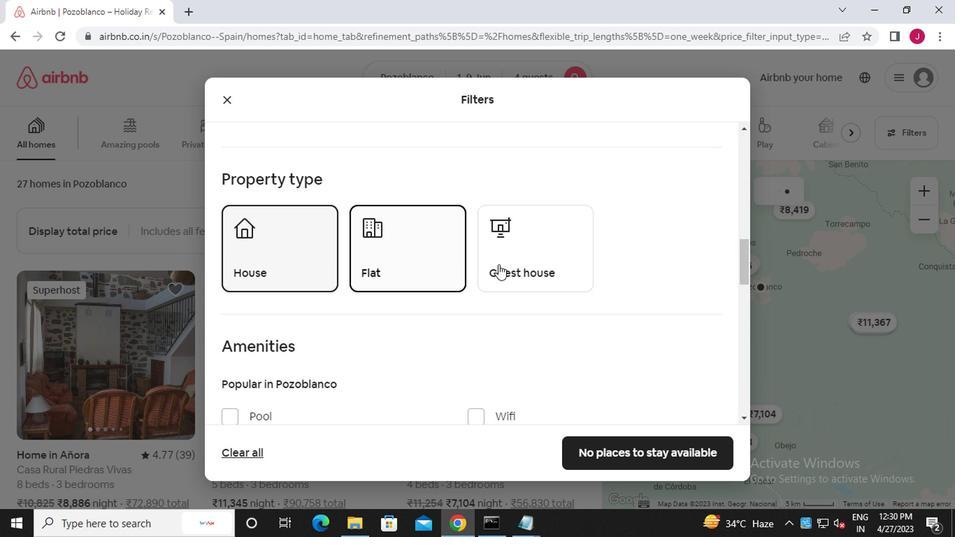 
Action: Mouse scrolled (501, 263) with delta (0, 0)
Screenshot: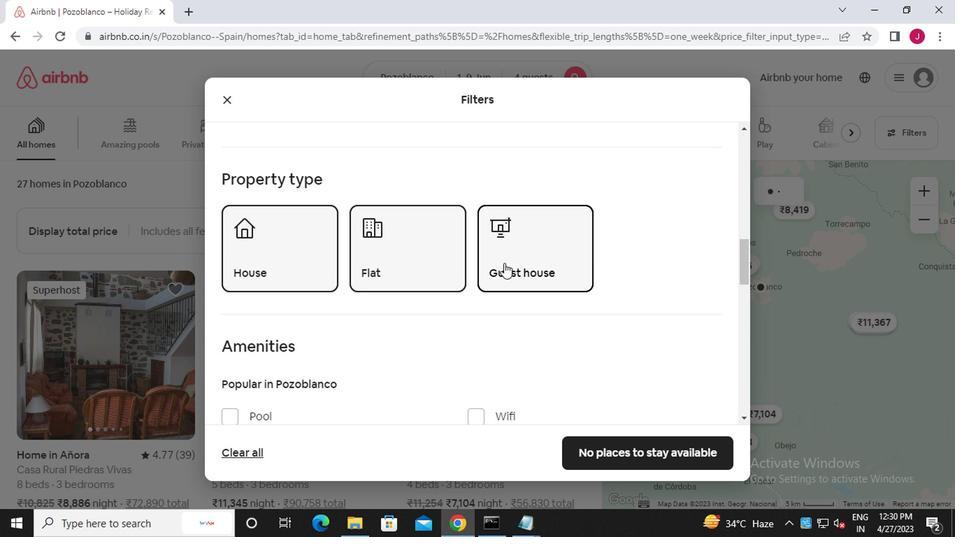 
Action: Mouse scrolled (501, 263) with delta (0, 0)
Screenshot: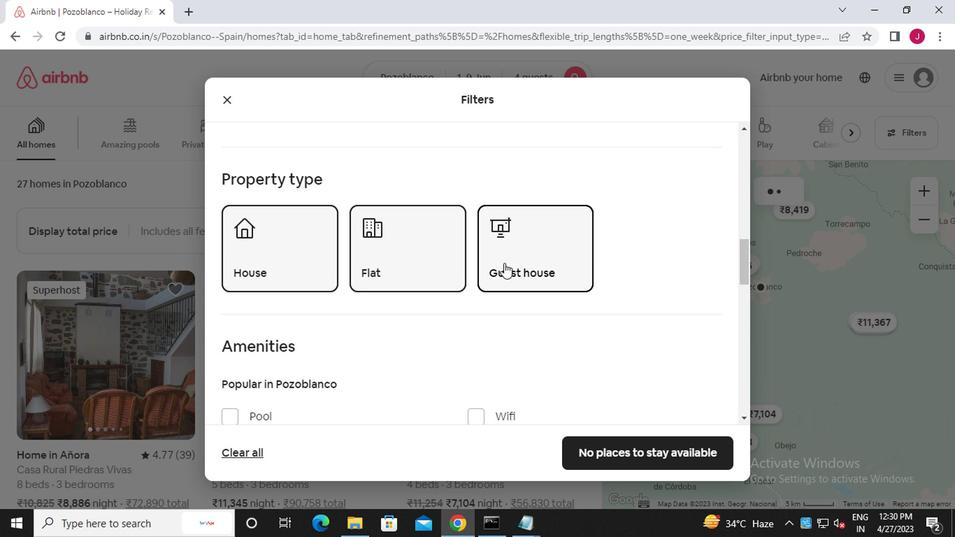 
Action: Mouse scrolled (501, 263) with delta (0, 0)
Screenshot: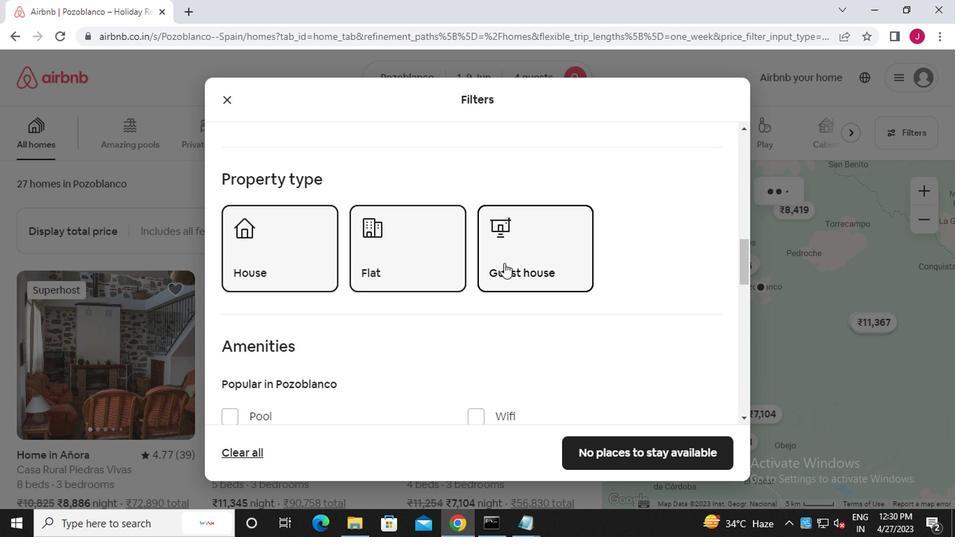 
Action: Mouse scrolled (501, 263) with delta (0, 0)
Screenshot: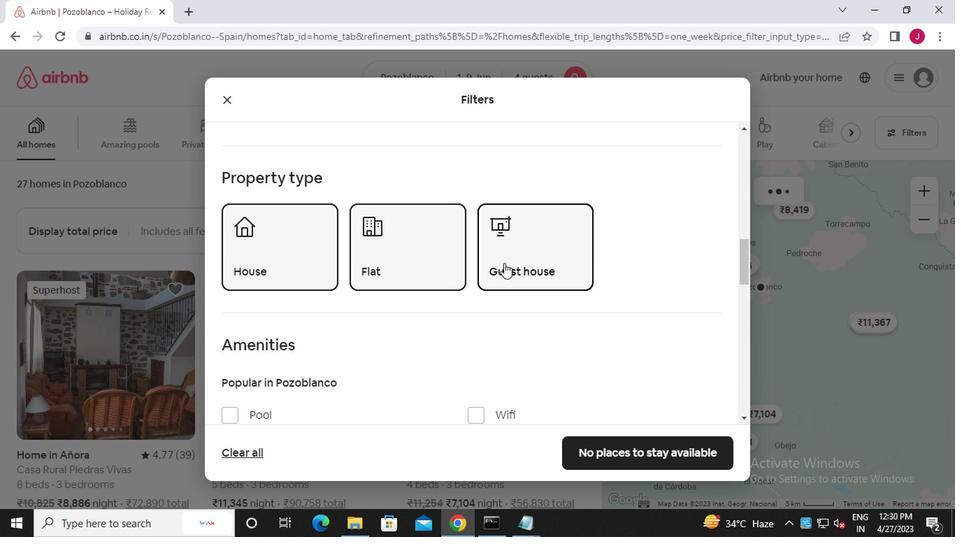 
Action: Mouse moved to (514, 272)
Screenshot: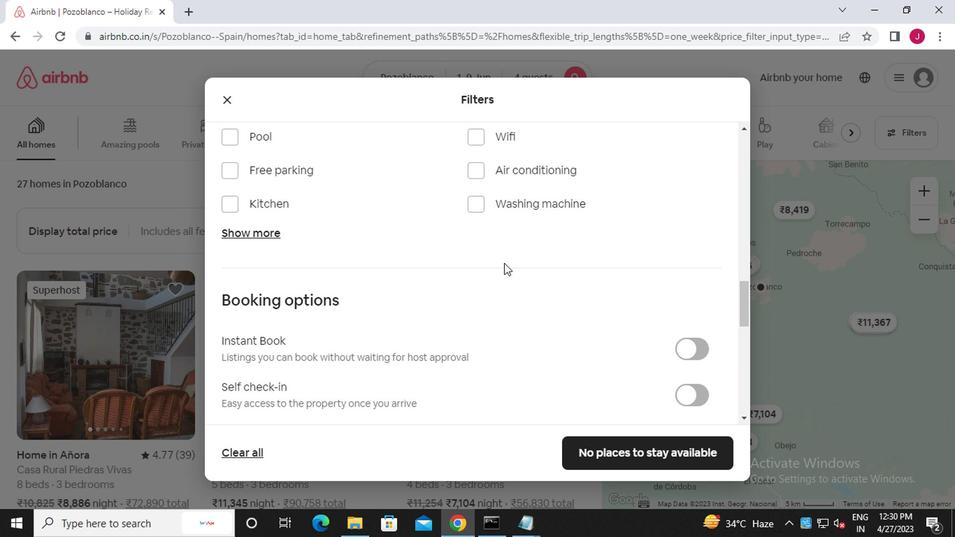 
Action: Mouse scrolled (514, 271) with delta (0, 0)
Screenshot: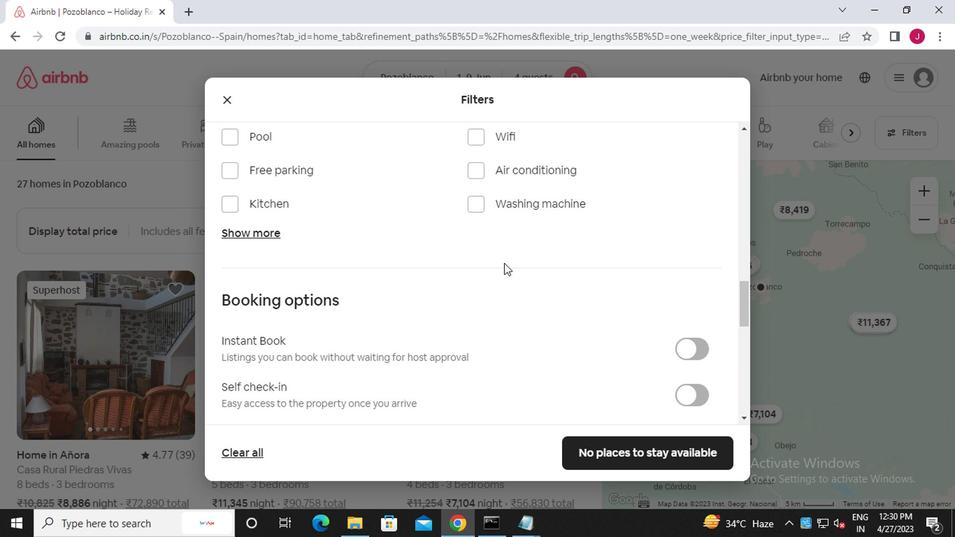 
Action: Mouse scrolled (514, 271) with delta (0, 0)
Screenshot: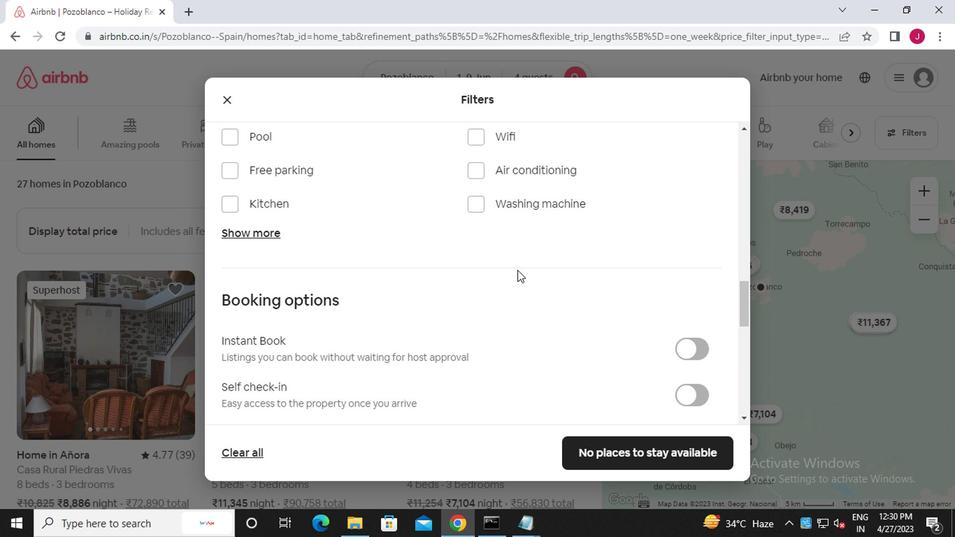 
Action: Mouse moved to (693, 254)
Screenshot: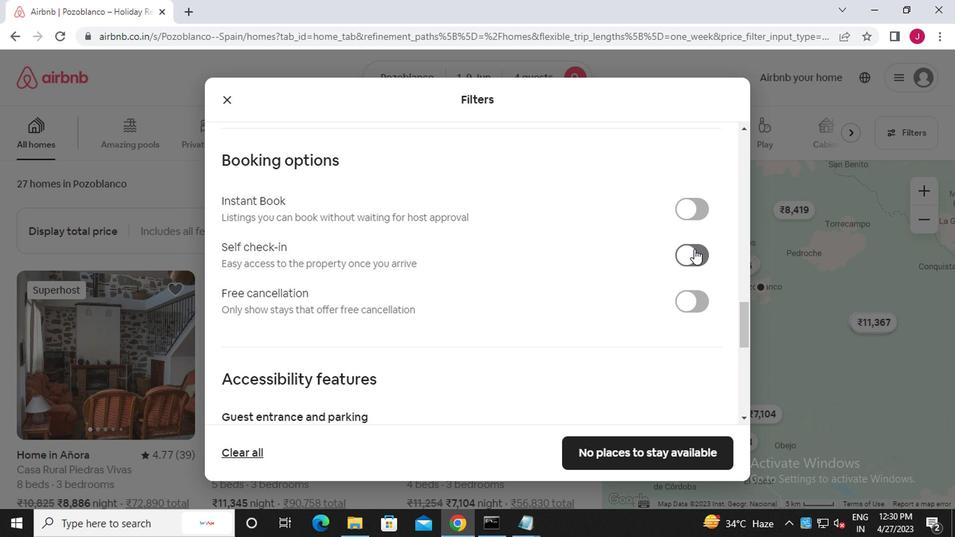
Action: Mouse pressed left at (693, 254)
Screenshot: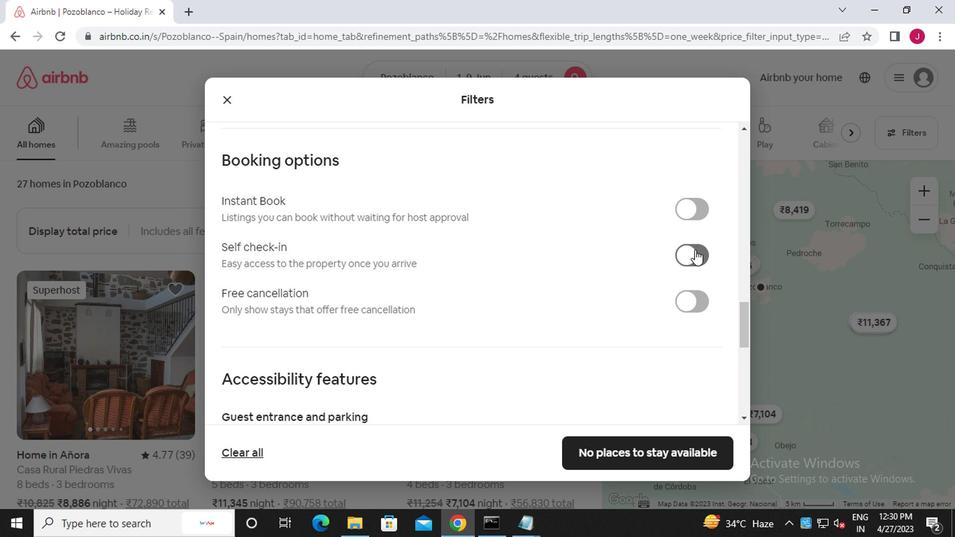 
Action: Mouse moved to (382, 300)
Screenshot: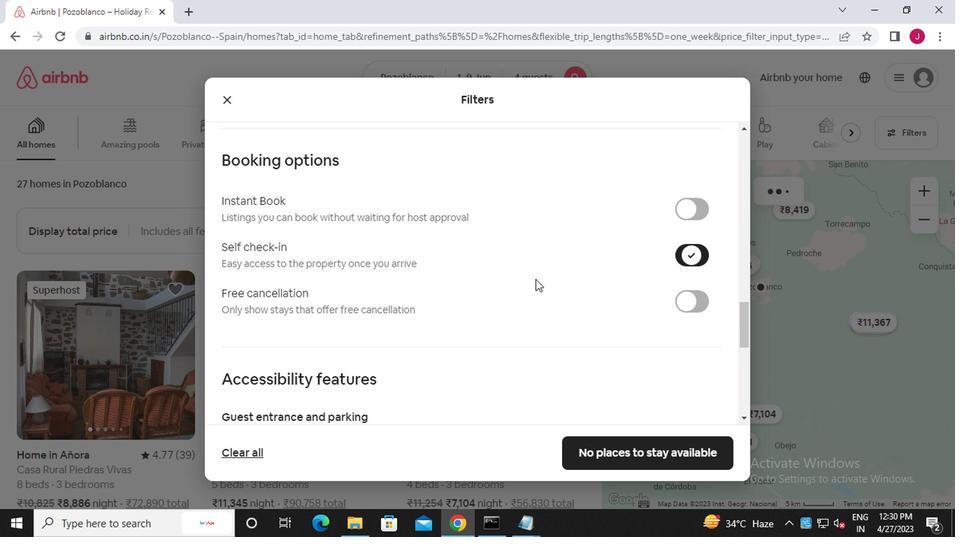 
Action: Mouse scrolled (382, 299) with delta (0, 0)
Screenshot: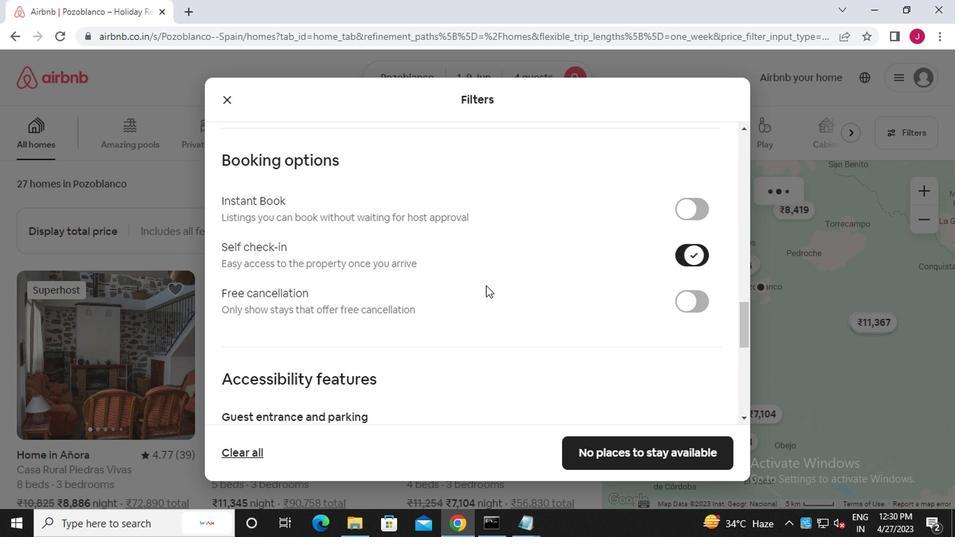 
Action: Mouse scrolled (382, 299) with delta (0, 0)
Screenshot: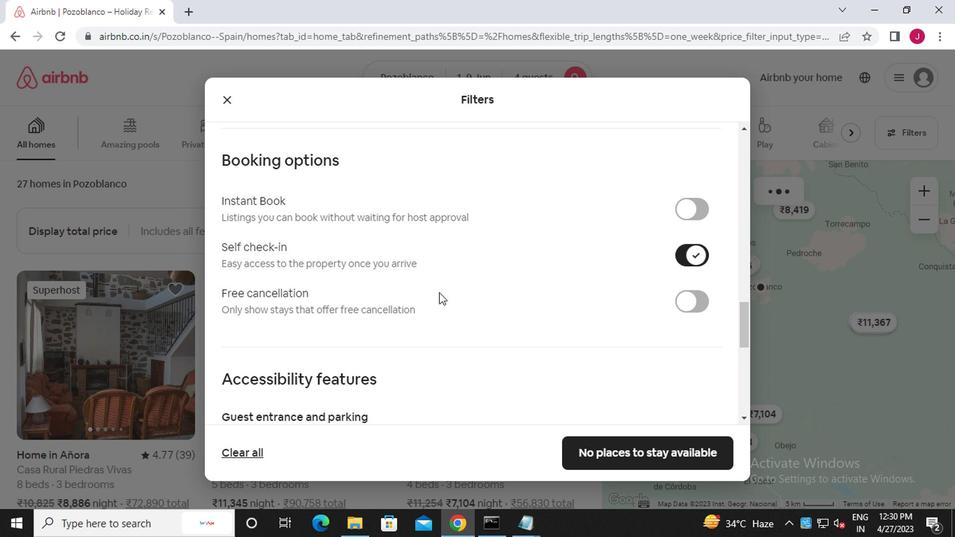 
Action: Mouse scrolled (382, 299) with delta (0, 0)
Screenshot: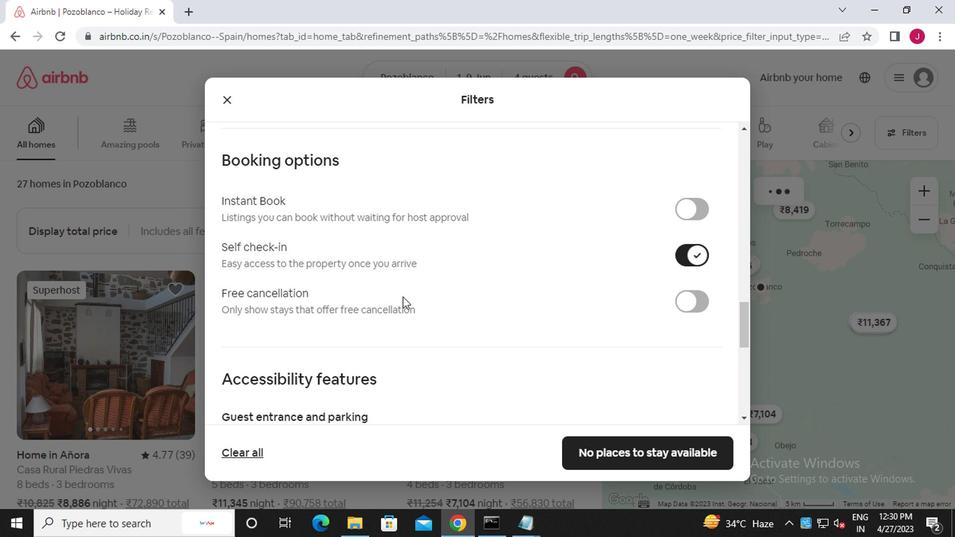 
Action: Mouse scrolled (382, 299) with delta (0, 0)
Screenshot: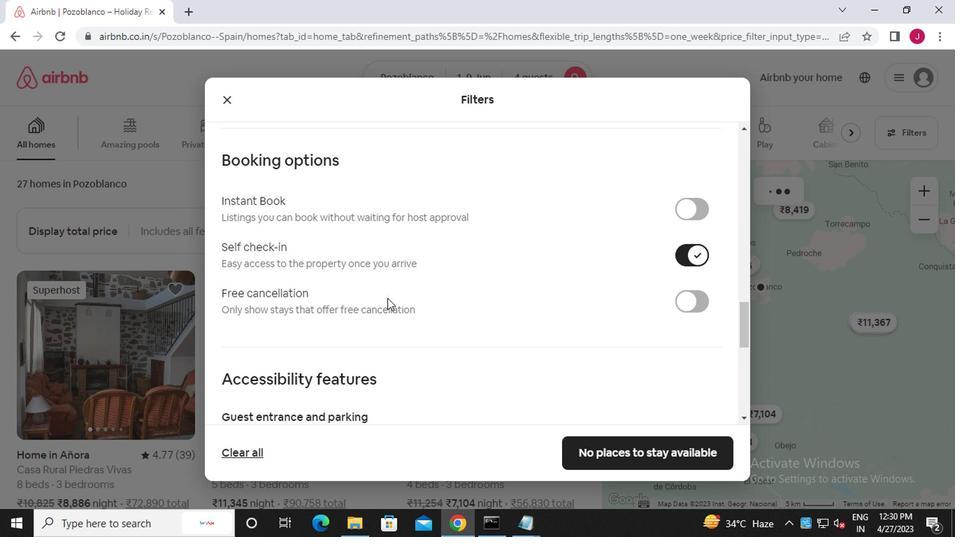 
Action: Mouse scrolled (382, 299) with delta (0, 0)
Screenshot: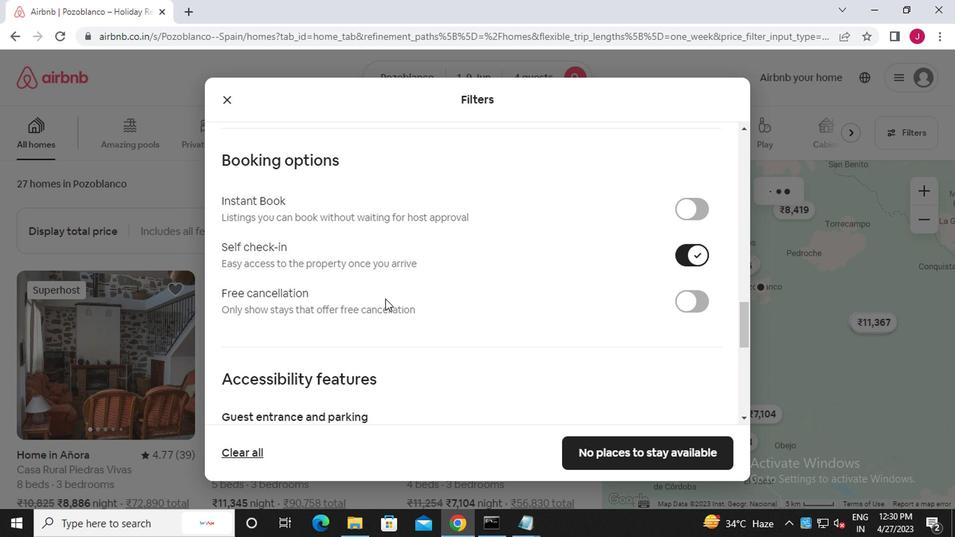 
Action: Mouse scrolled (382, 299) with delta (0, 0)
Screenshot: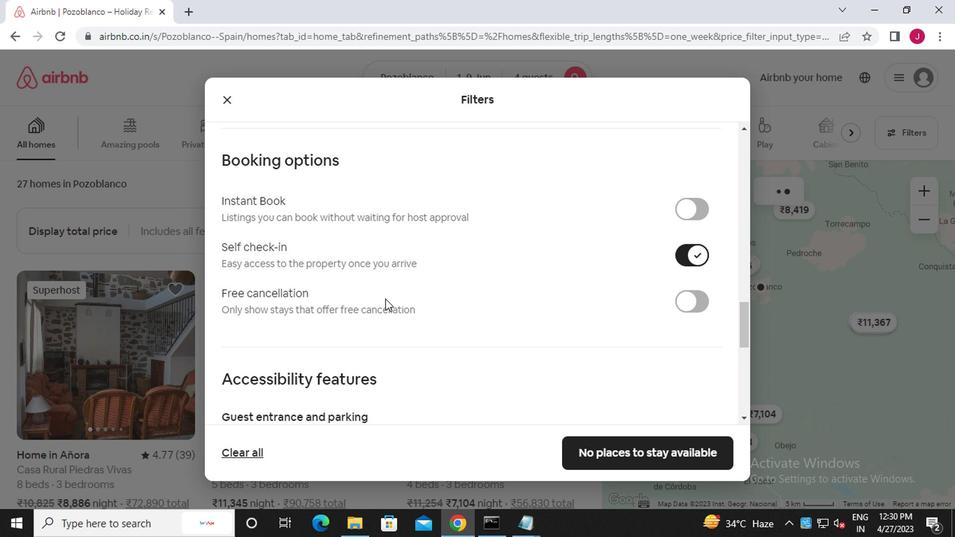 
Action: Mouse scrolled (382, 299) with delta (0, 0)
Screenshot: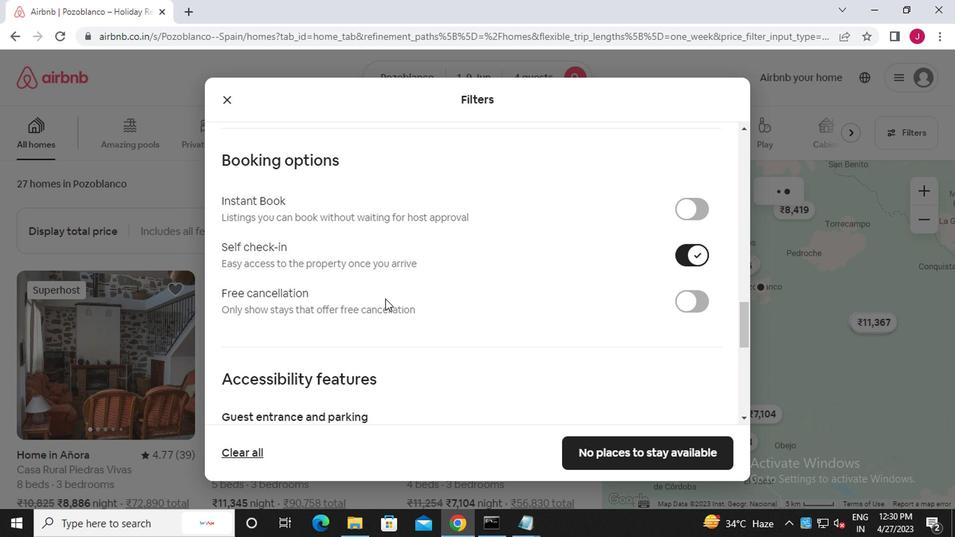 
Action: Mouse moved to (223, 354)
Screenshot: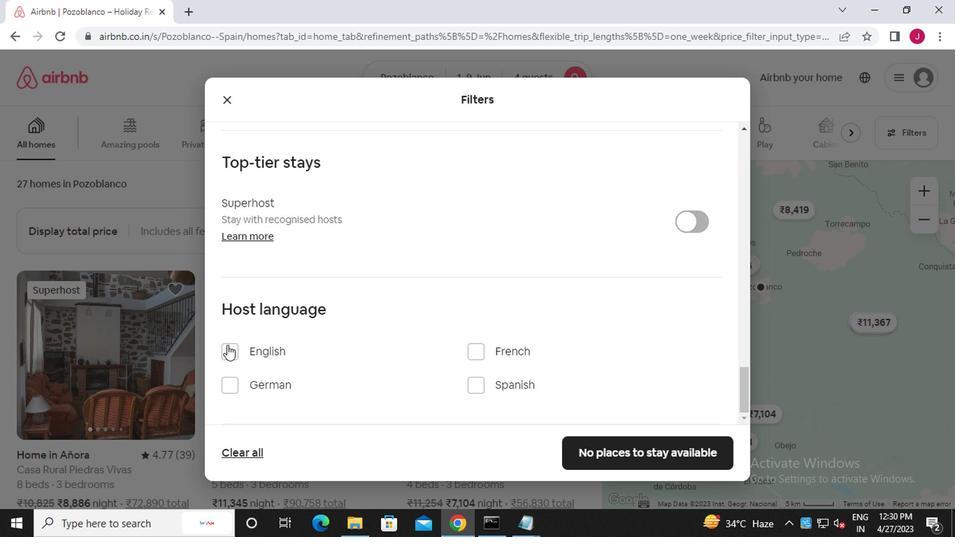 
Action: Mouse pressed left at (223, 354)
Screenshot: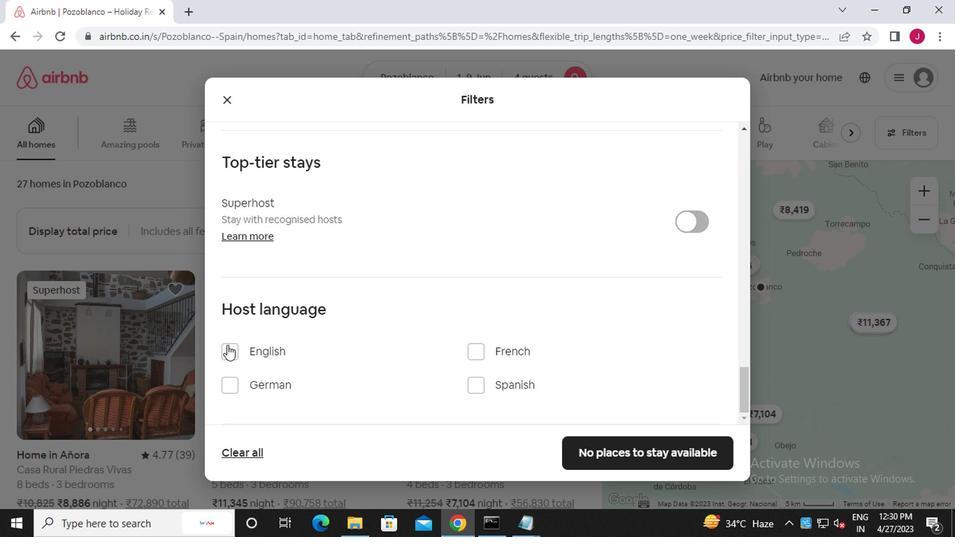 
Action: Mouse moved to (610, 452)
Screenshot: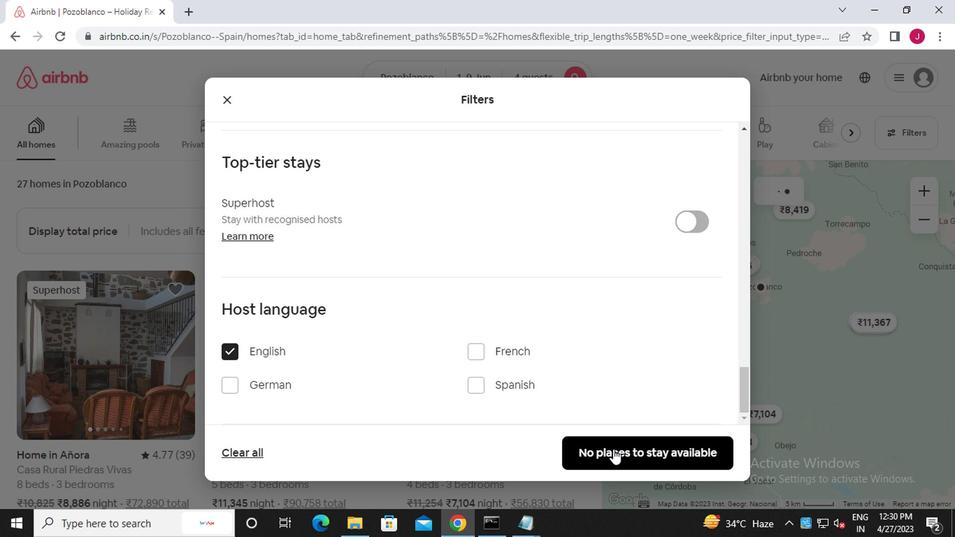 
Action: Mouse pressed left at (610, 452)
Screenshot: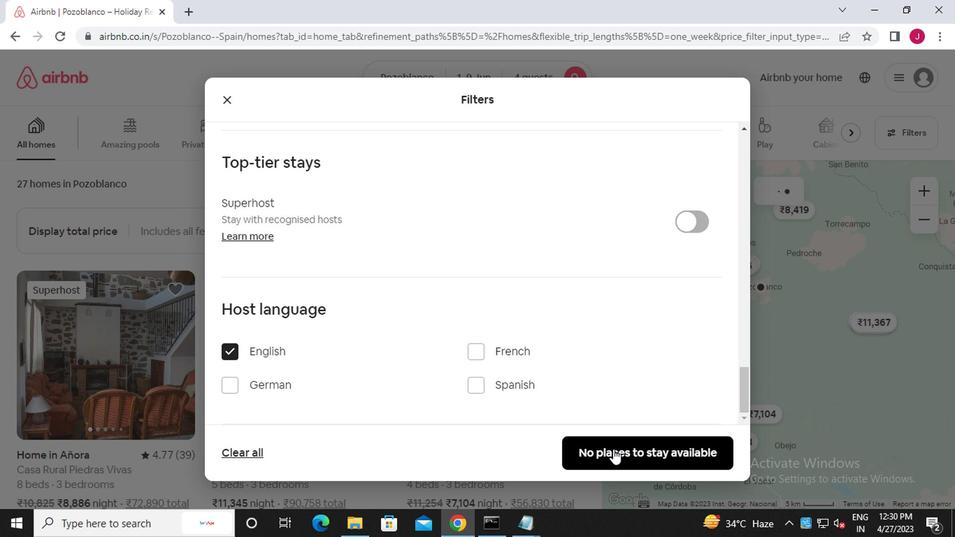 
Action: Mouse moved to (607, 444)
Screenshot: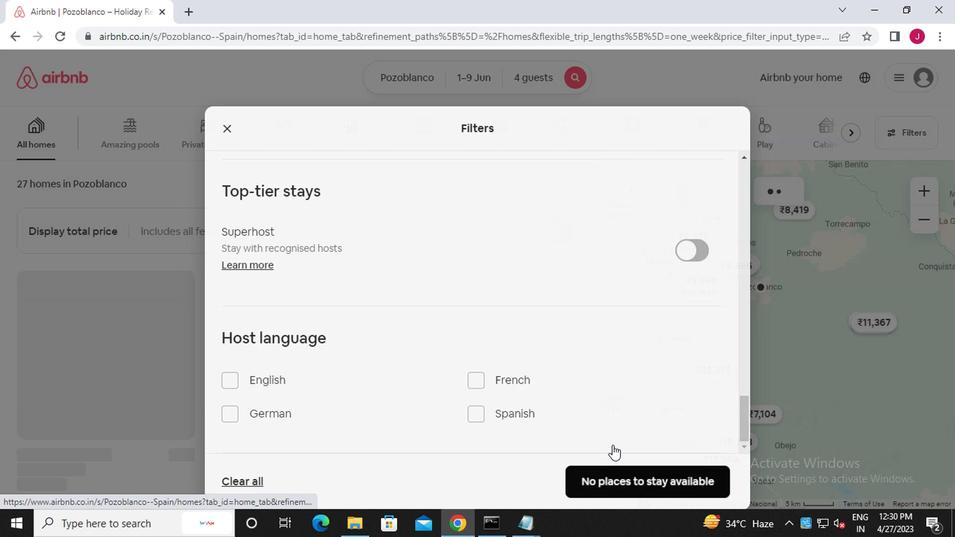 
